 Task: Look for Airbnb options in Moskovskiy, Tajikistan from 10th December, 2023 to 15th December, 2023 for 7 adults.4 bedrooms having 7 beds and 4 bathrooms. Property type can be house. Amenities needed are: wifi, TV, free parkinig on premises, gym, breakfast. Booking option can be shelf check-in. Look for 5 properties as per requirement.
Action: Mouse moved to (430, 67)
Screenshot: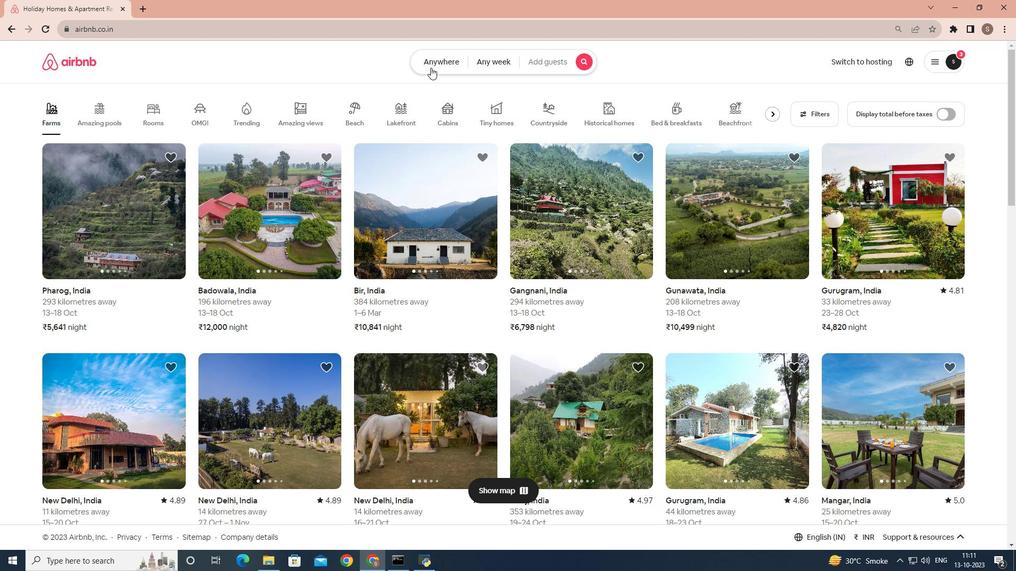 
Action: Mouse pressed left at (430, 67)
Screenshot: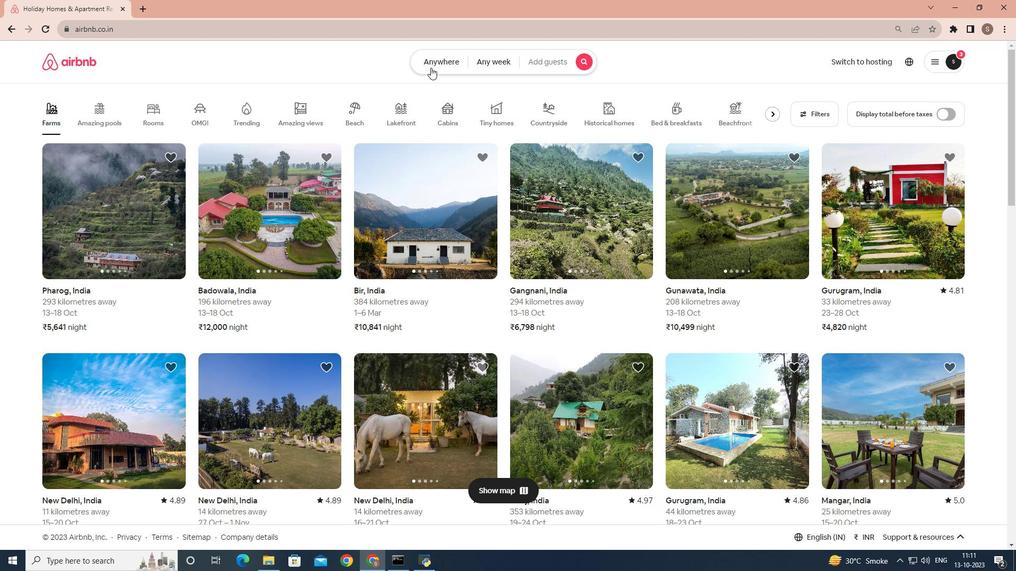 
Action: Mouse moved to (383, 102)
Screenshot: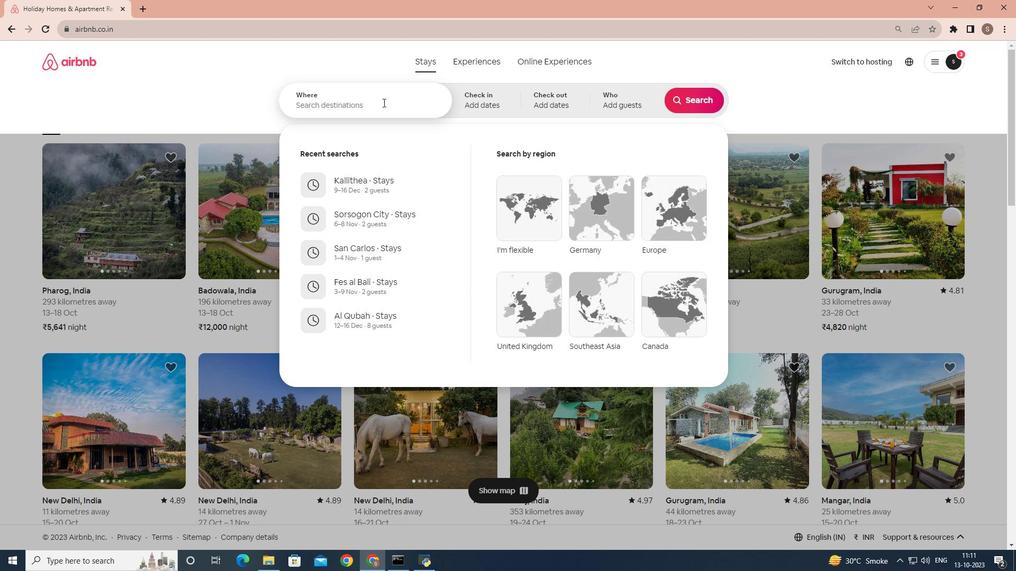 
Action: Mouse pressed left at (383, 102)
Screenshot: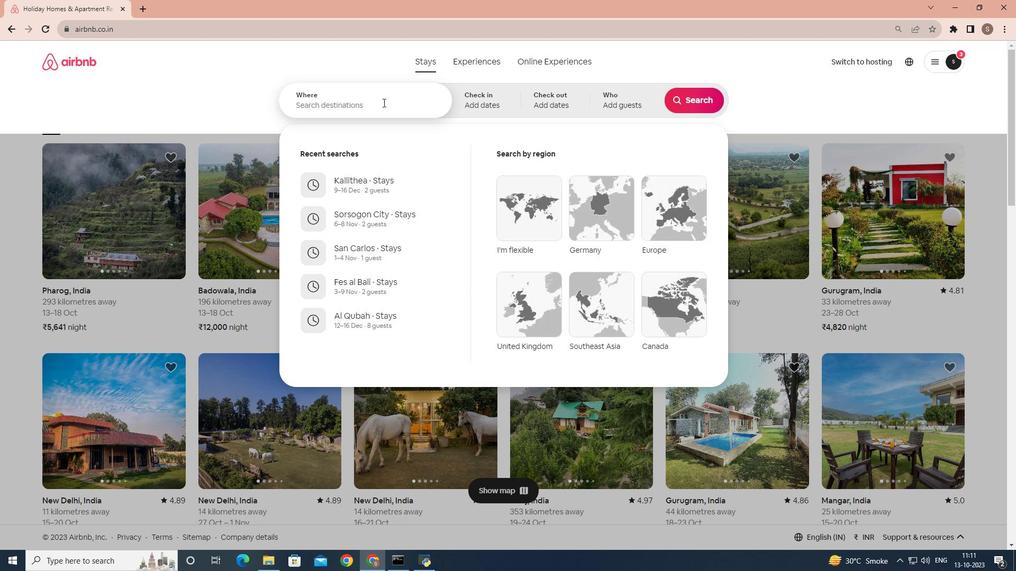 
Action: Mouse moved to (382, 102)
Screenshot: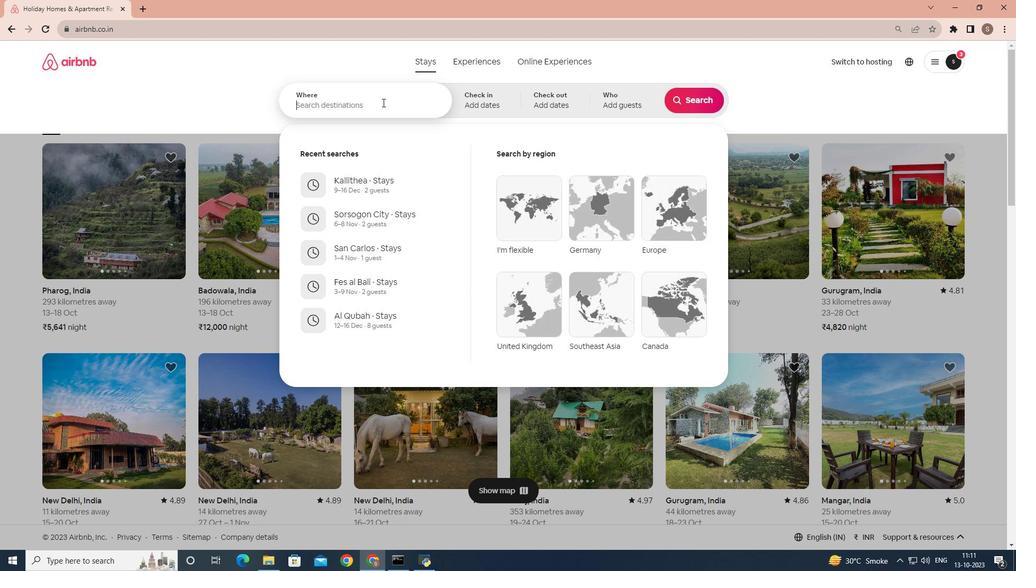 
Action: Key pressed <Key.shift>Moskovskiy,<Key.space><Key.shift>tajikistan
Screenshot: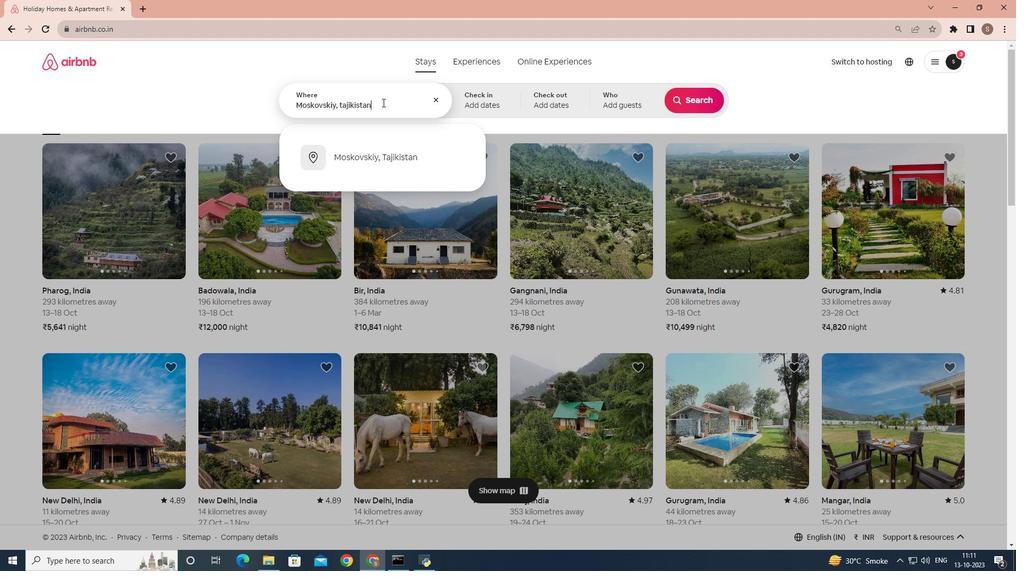 
Action: Mouse moved to (423, 158)
Screenshot: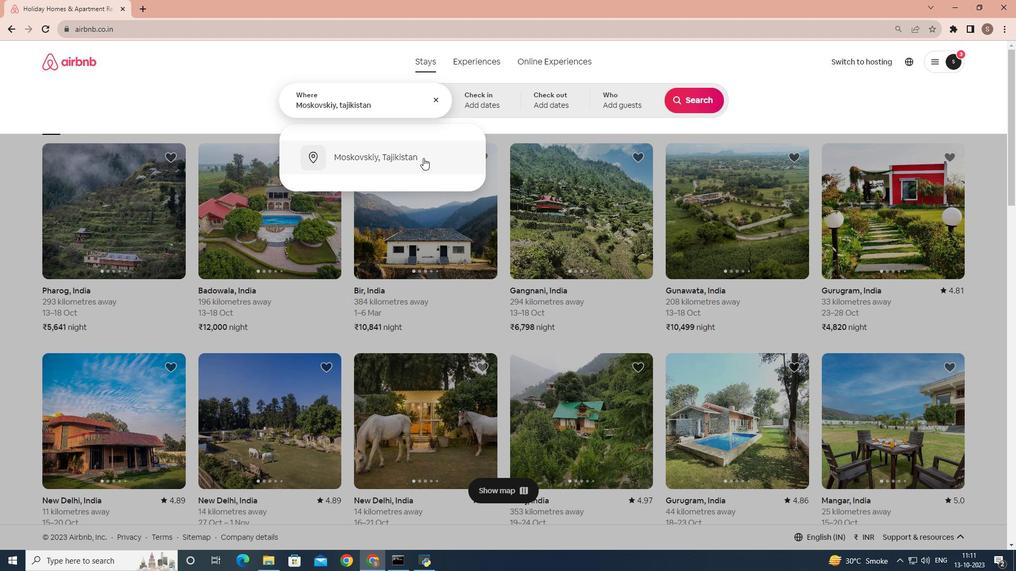 
Action: Mouse pressed left at (423, 158)
Screenshot: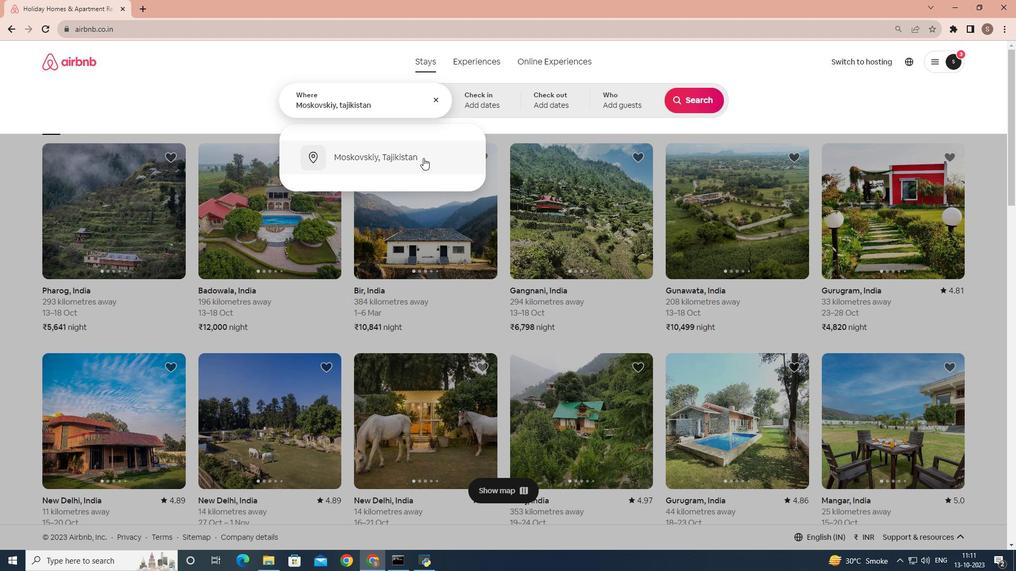 
Action: Mouse moved to (688, 183)
Screenshot: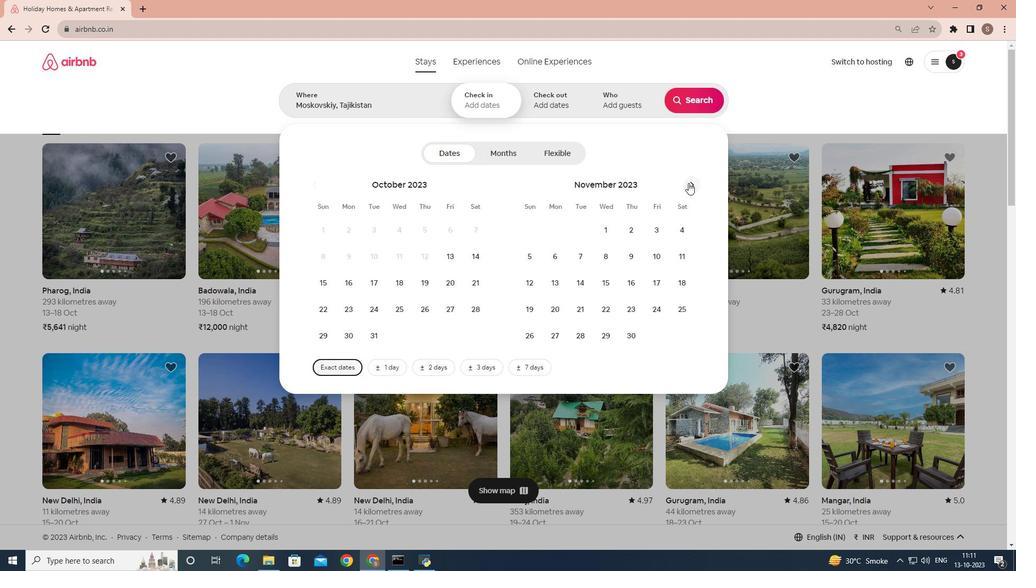 
Action: Mouse pressed left at (688, 183)
Screenshot: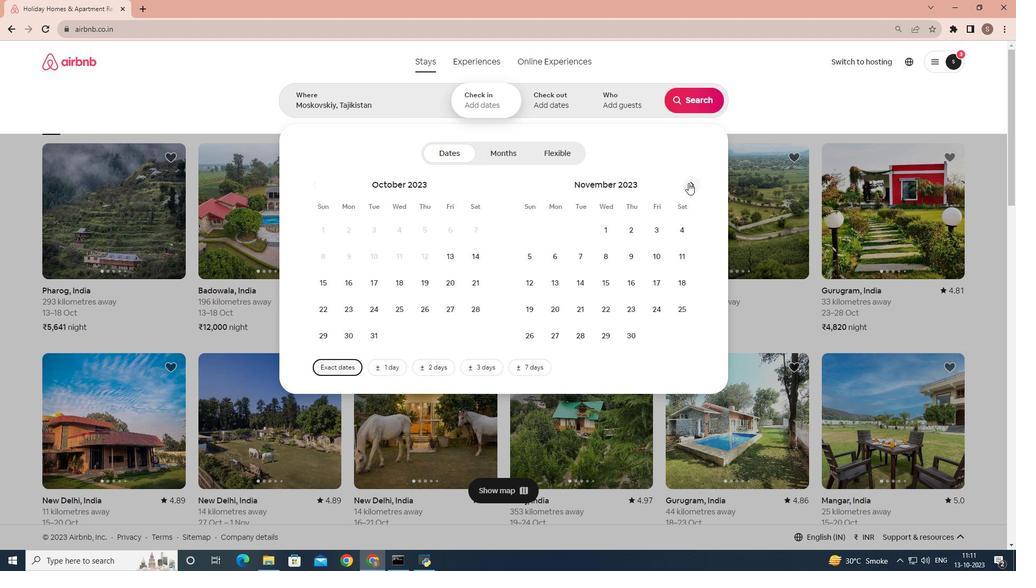 
Action: Mouse moved to (538, 276)
Screenshot: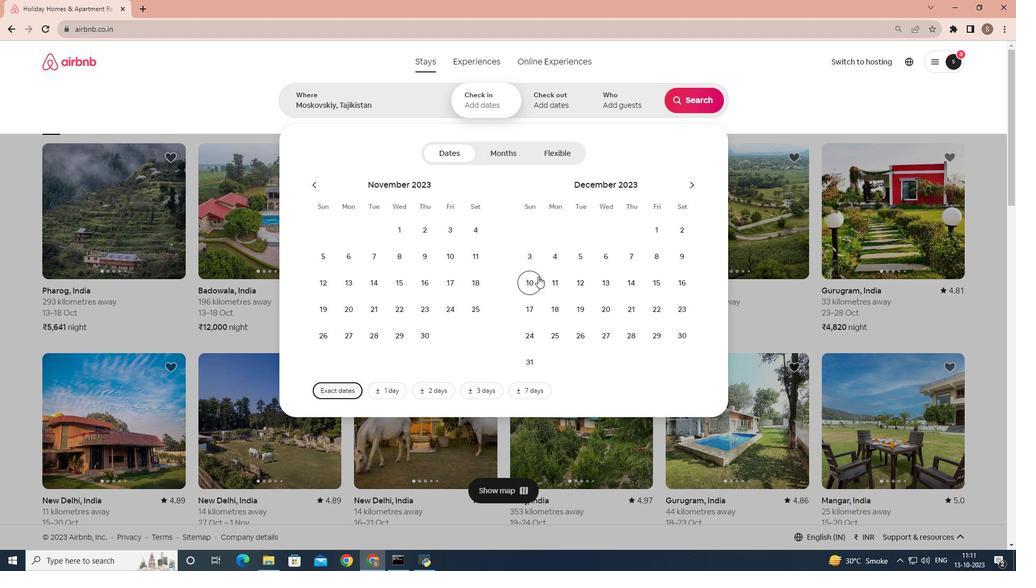 
Action: Mouse pressed left at (538, 276)
Screenshot: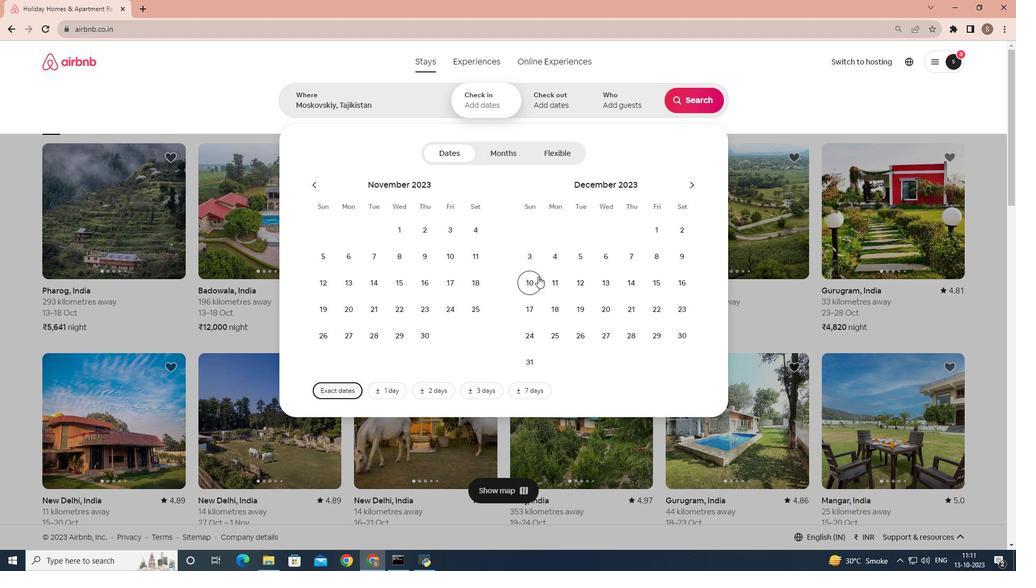 
Action: Mouse moved to (655, 287)
Screenshot: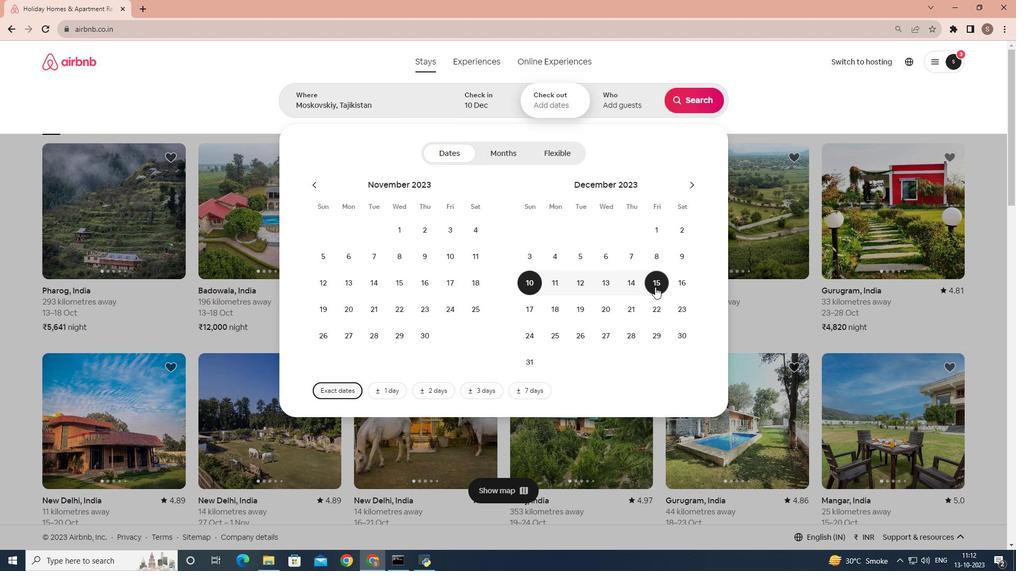 
Action: Mouse pressed left at (655, 287)
Screenshot: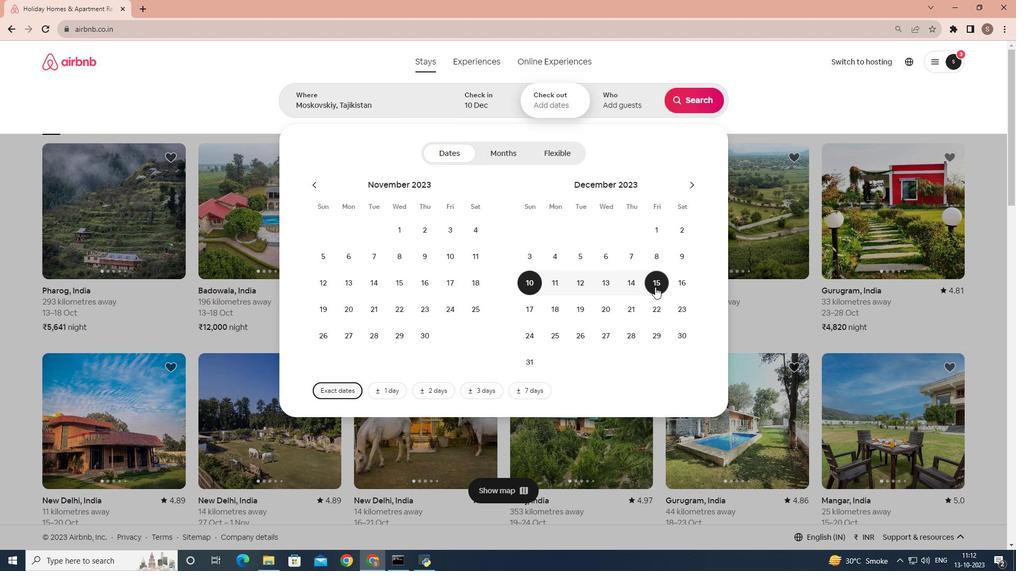 
Action: Mouse moved to (622, 104)
Screenshot: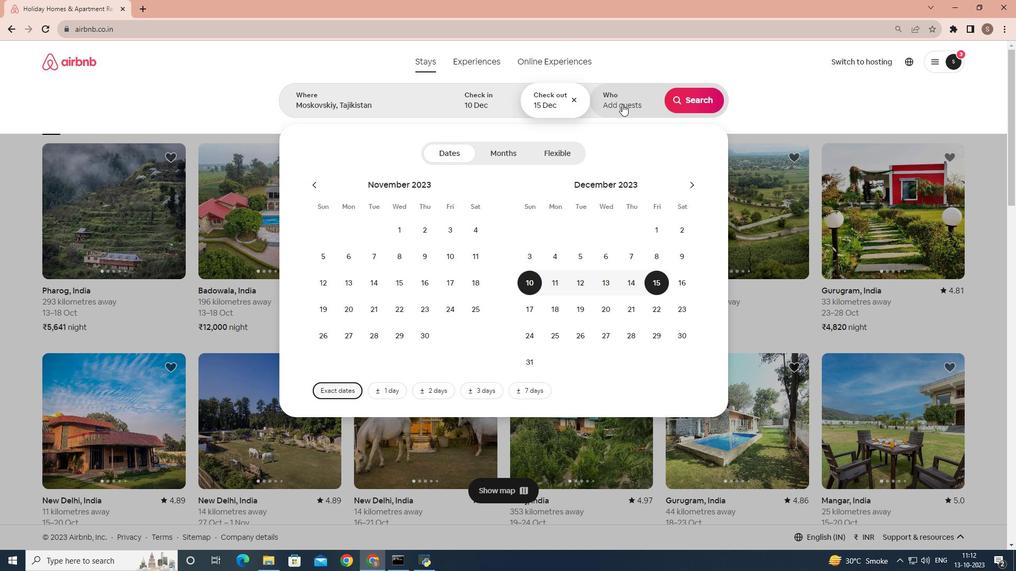 
Action: Mouse pressed left at (622, 104)
Screenshot: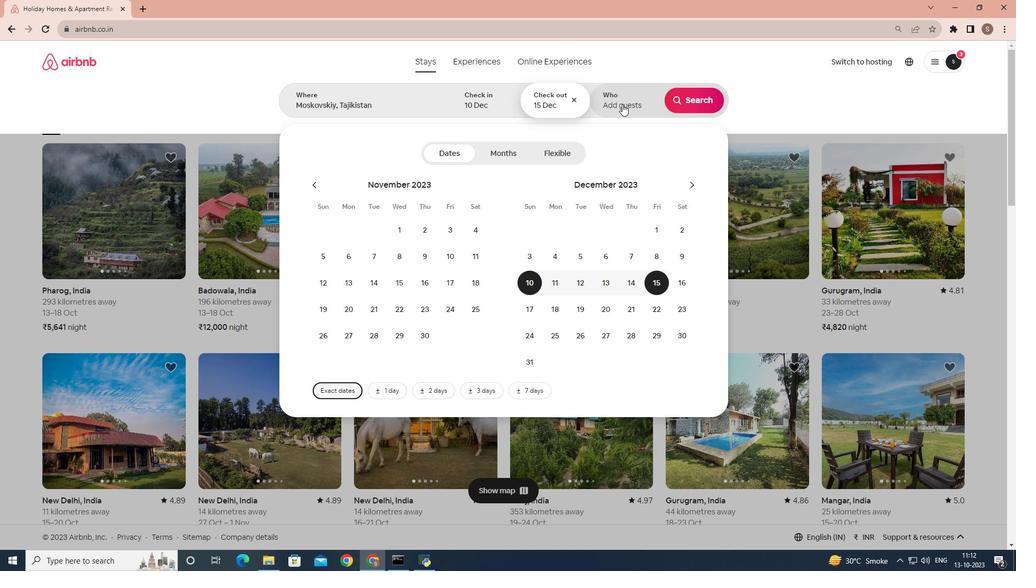 
Action: Mouse moved to (701, 157)
Screenshot: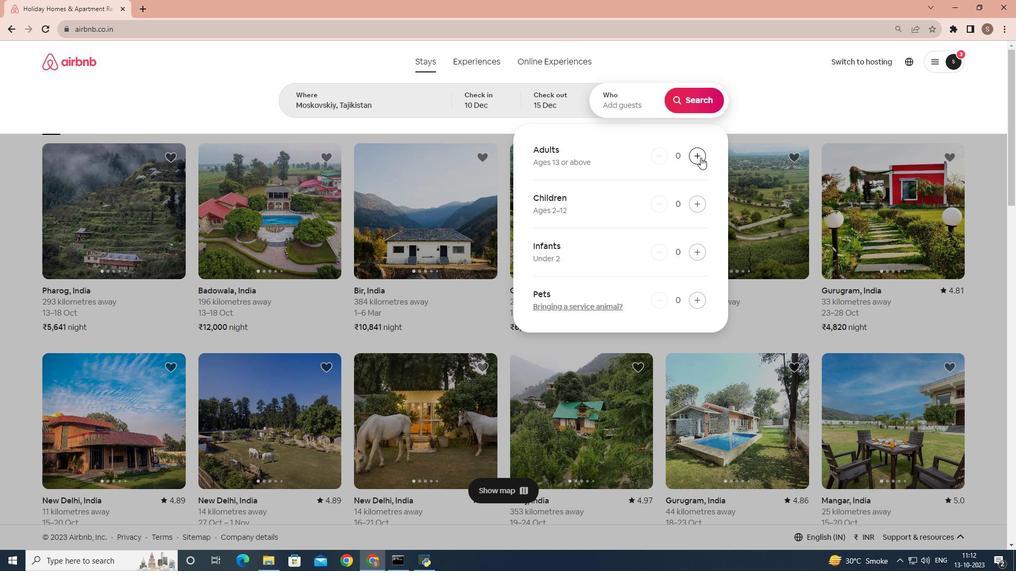 
Action: Mouse pressed left at (701, 157)
Screenshot: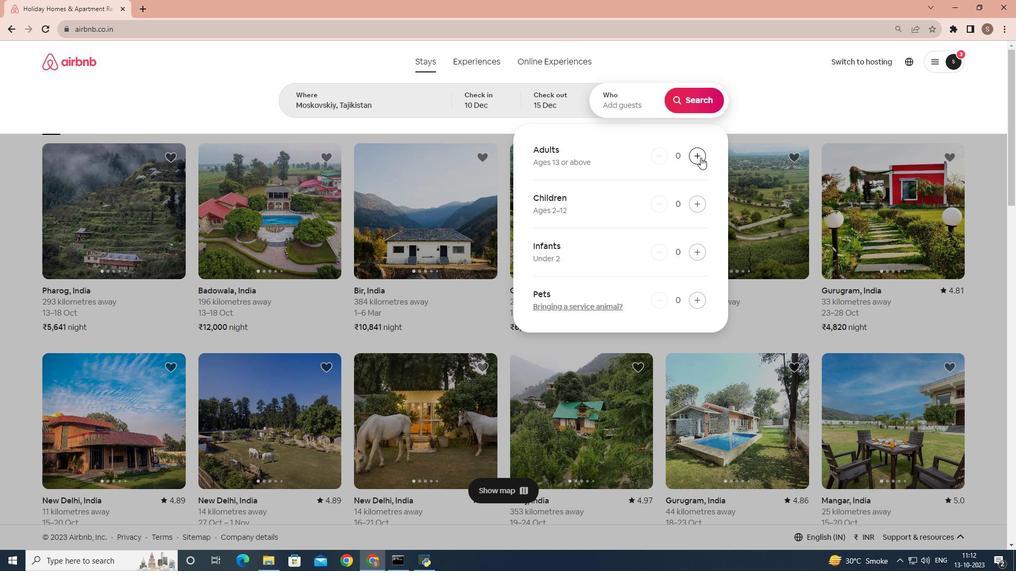 
Action: Mouse pressed left at (701, 157)
Screenshot: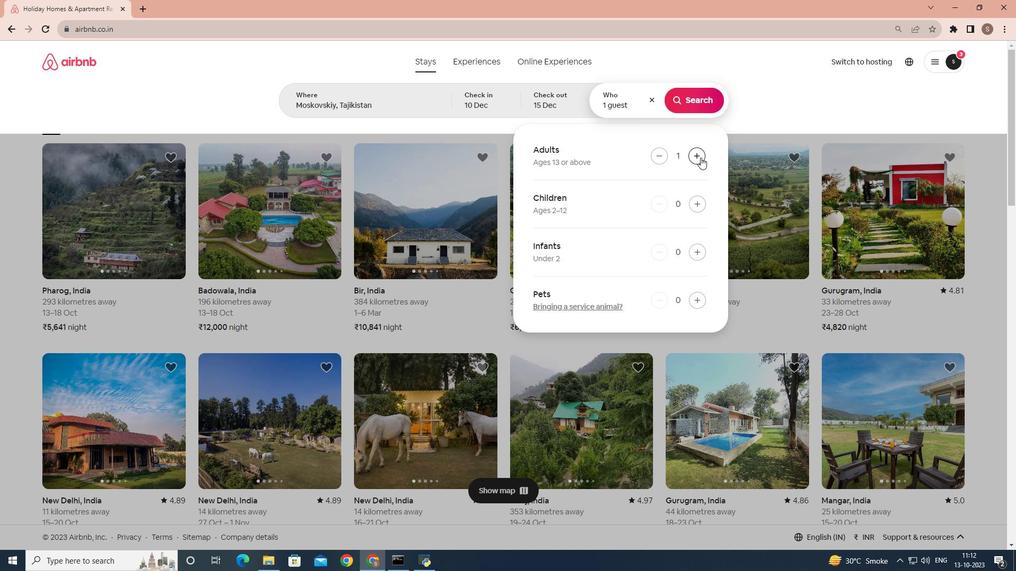 
Action: Mouse pressed left at (701, 157)
Screenshot: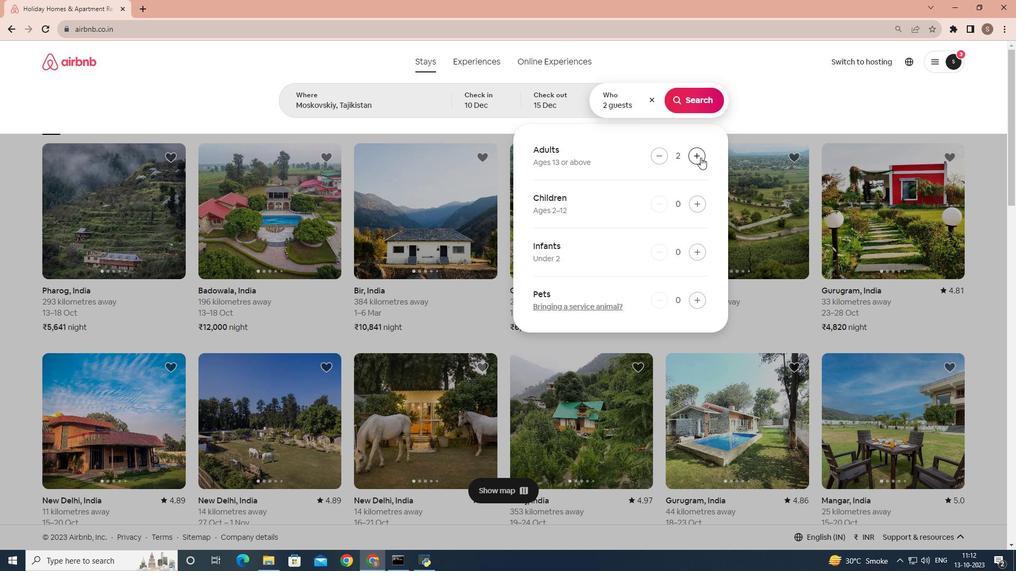 
Action: Mouse pressed left at (701, 157)
Screenshot: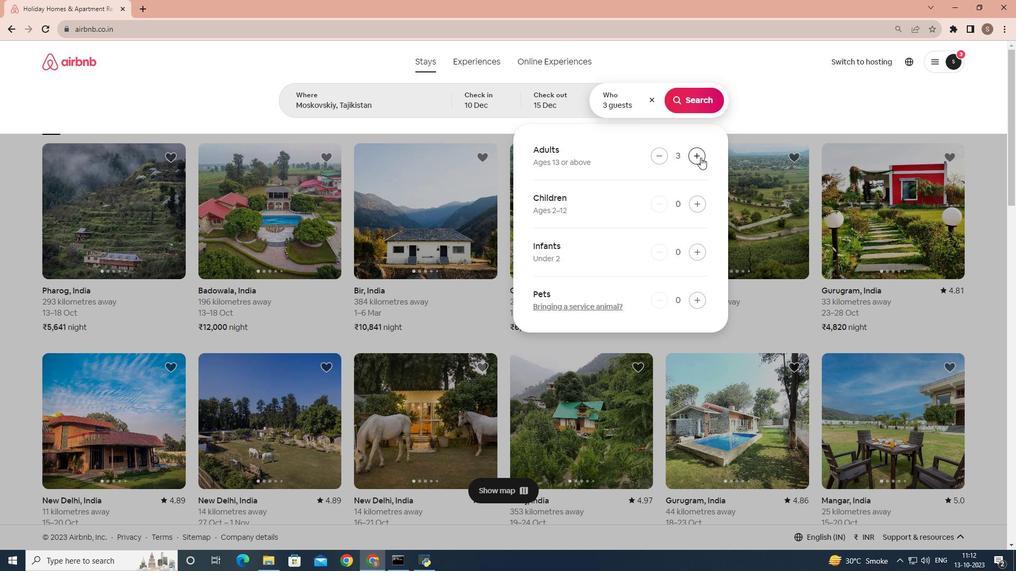
Action: Mouse pressed left at (701, 157)
Screenshot: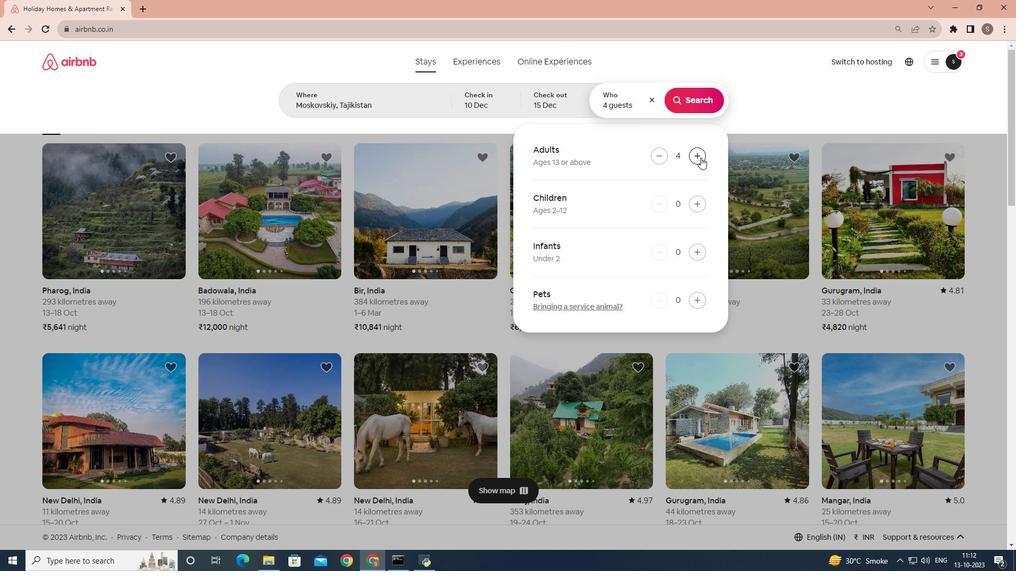
Action: Mouse pressed left at (701, 157)
Screenshot: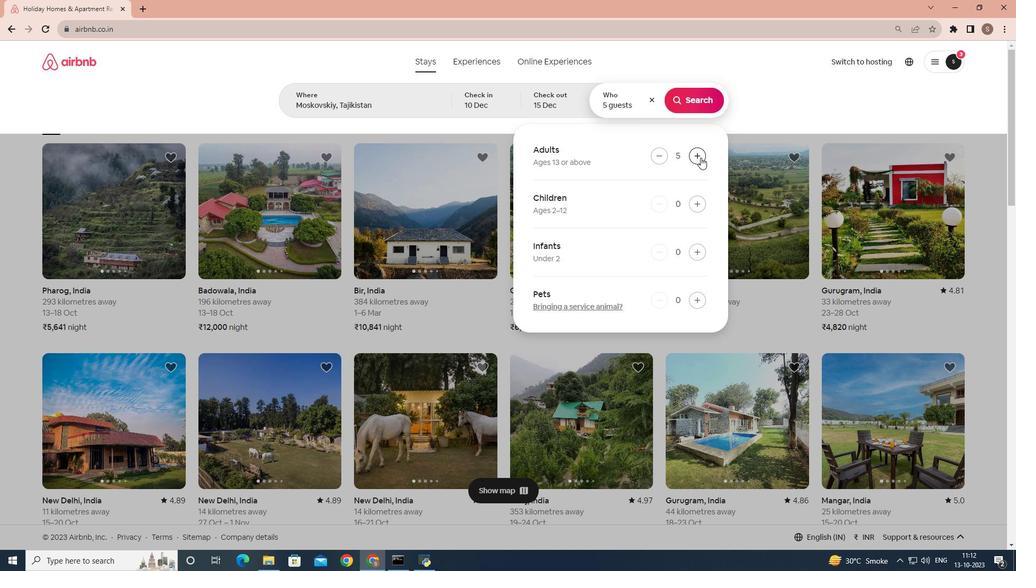 
Action: Mouse pressed left at (701, 157)
Screenshot: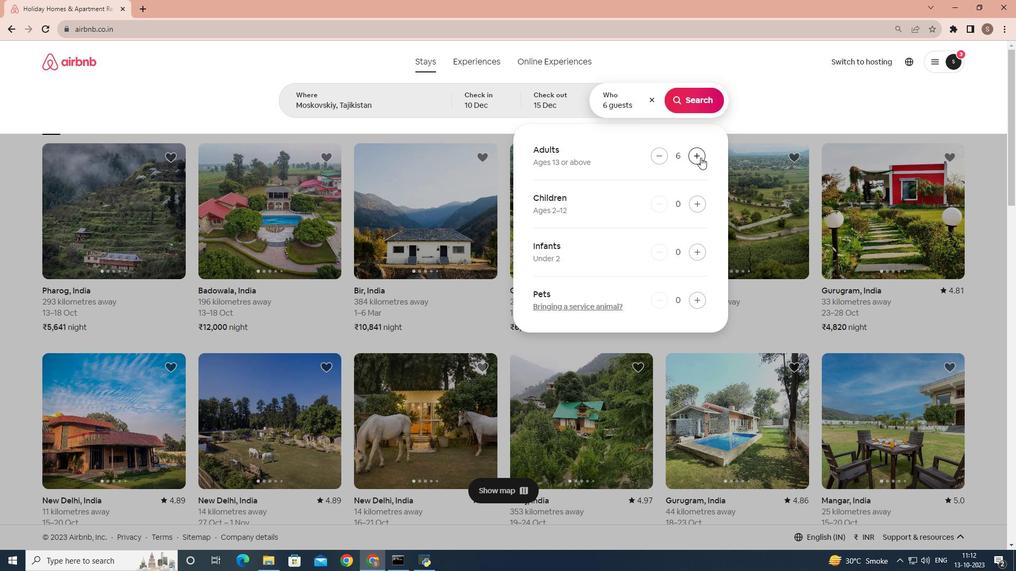 
Action: Mouse moved to (688, 98)
Screenshot: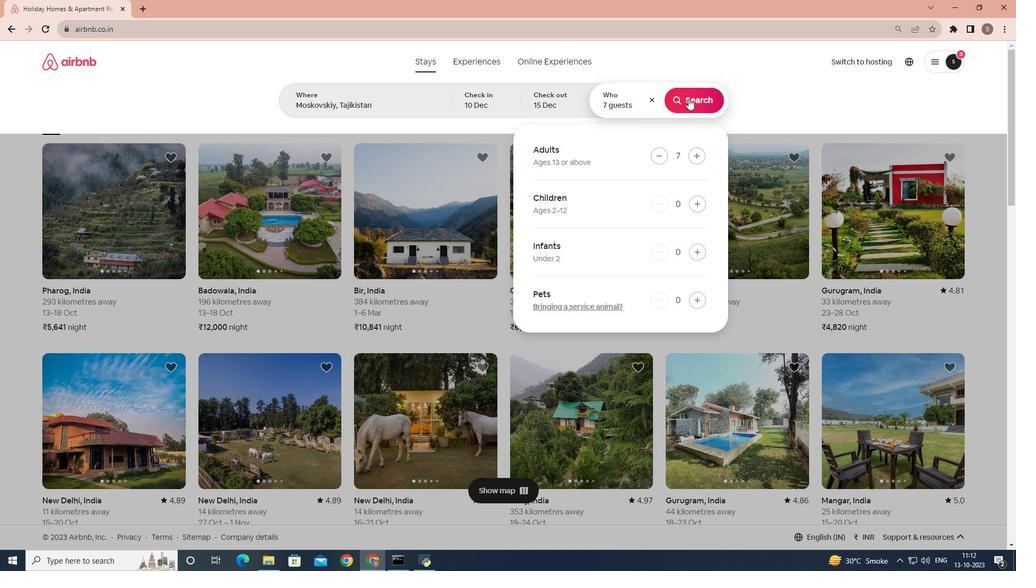 
Action: Mouse pressed left at (688, 98)
Screenshot: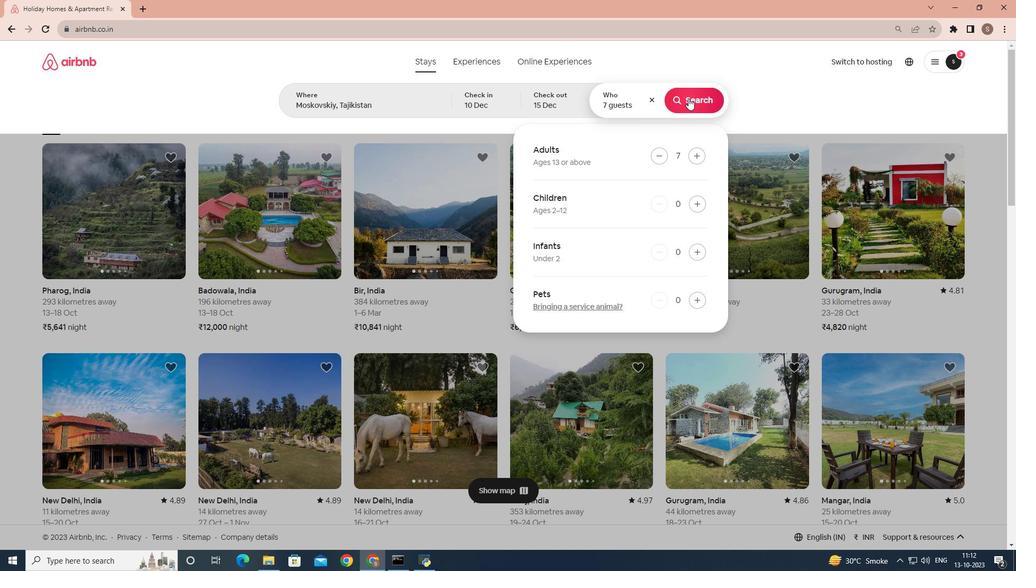 
Action: Mouse moved to (838, 106)
Screenshot: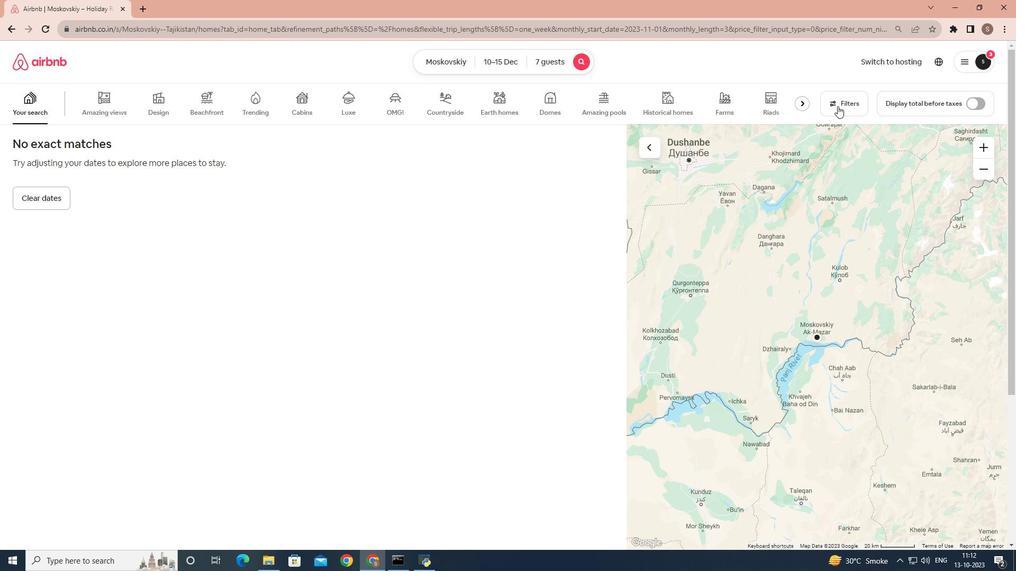 
Action: Mouse pressed left at (838, 106)
Screenshot: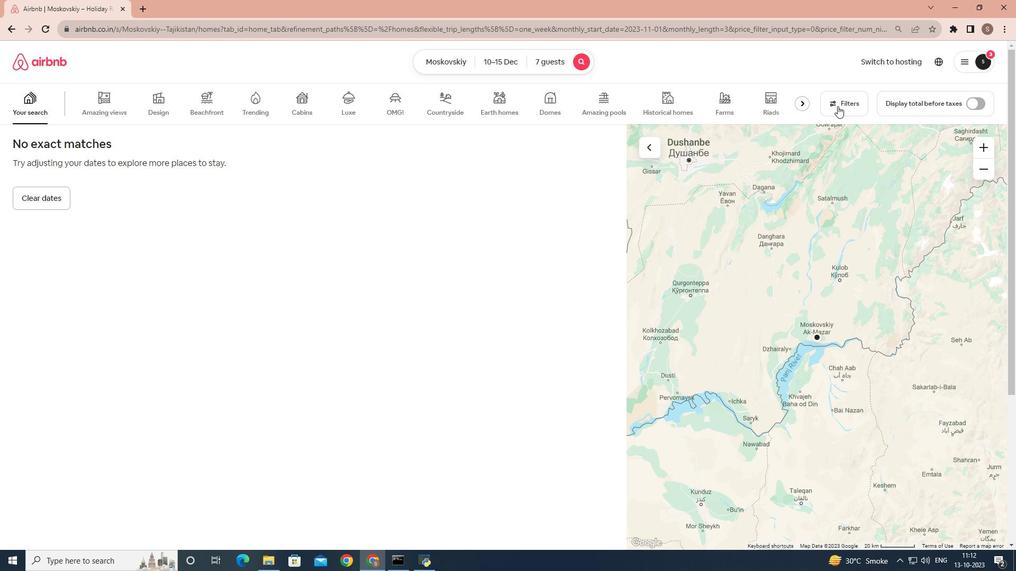 
Action: Mouse moved to (578, 269)
Screenshot: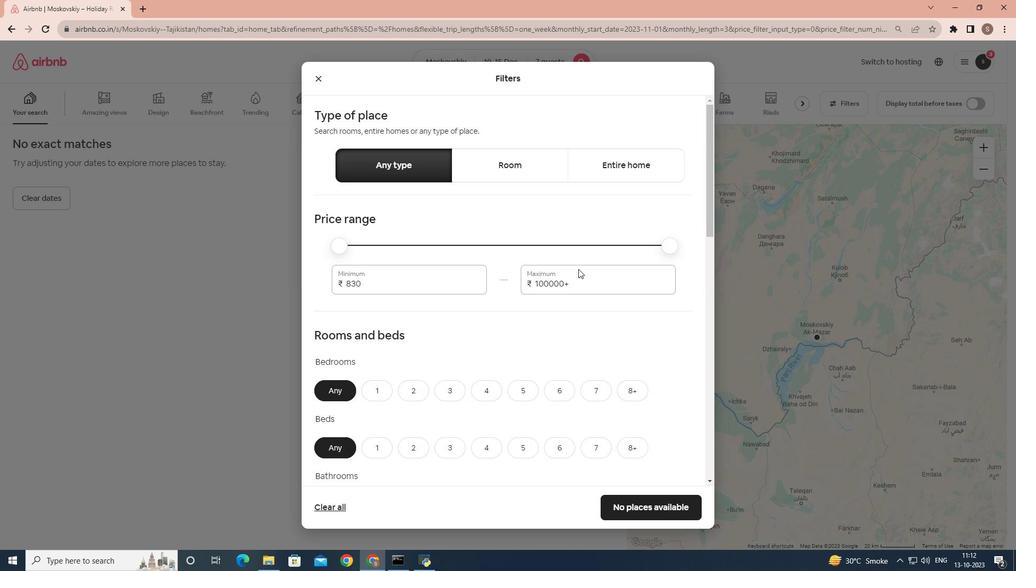 
Action: Mouse scrolled (578, 268) with delta (0, 0)
Screenshot: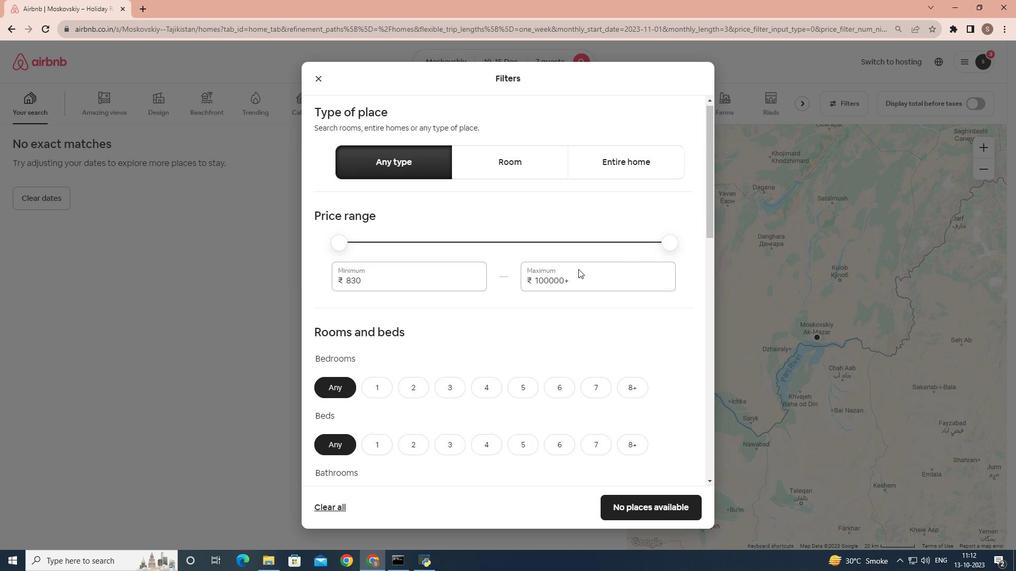 
Action: Mouse moved to (493, 333)
Screenshot: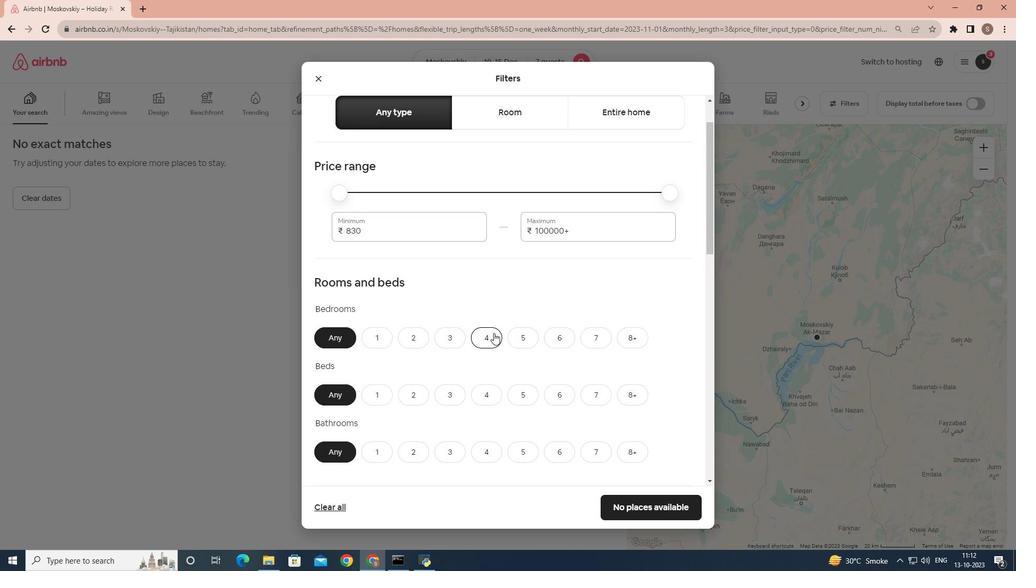 
Action: Mouse pressed left at (493, 333)
Screenshot: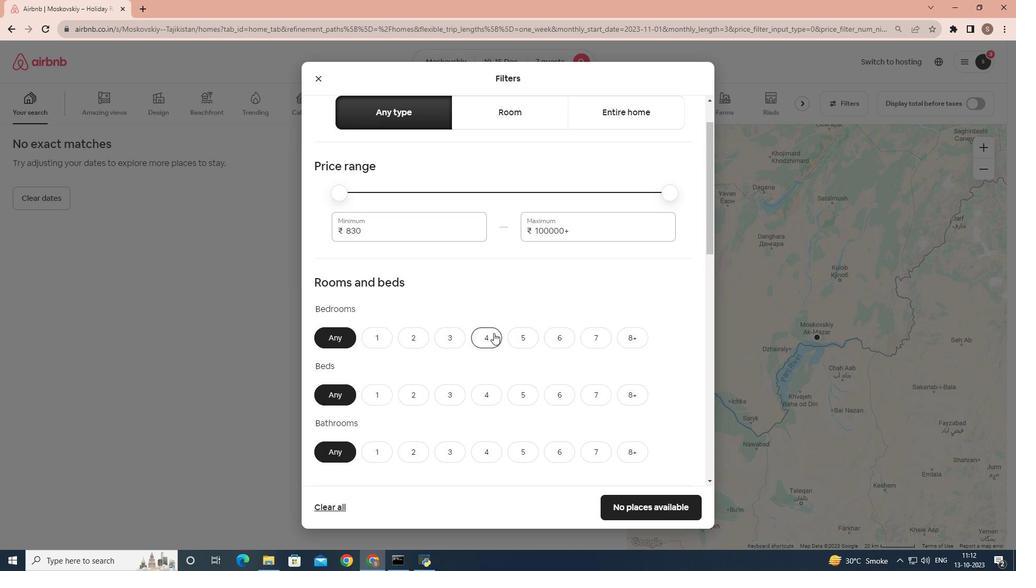 
Action: Mouse scrolled (493, 333) with delta (0, 0)
Screenshot: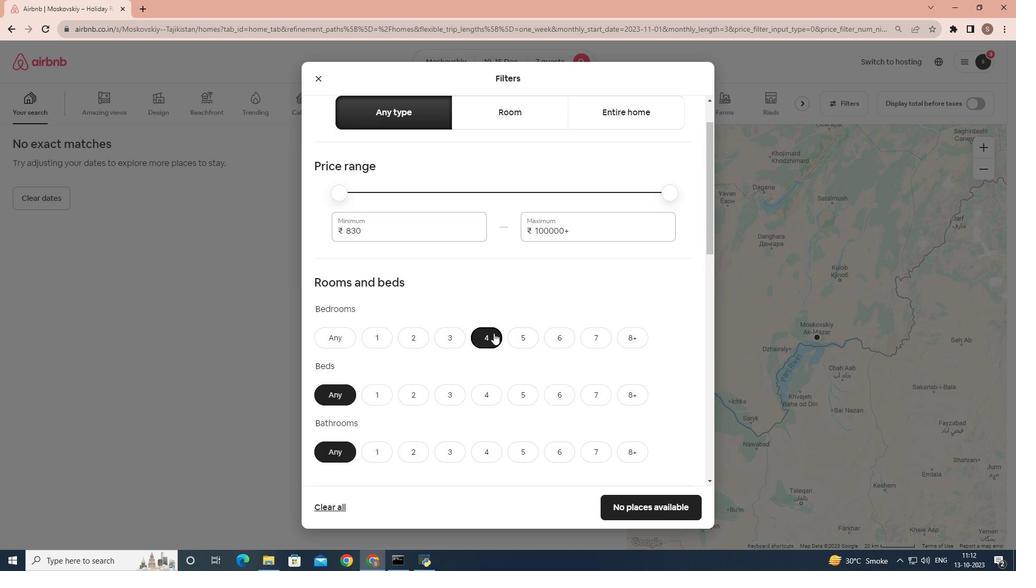 
Action: Mouse moved to (481, 333)
Screenshot: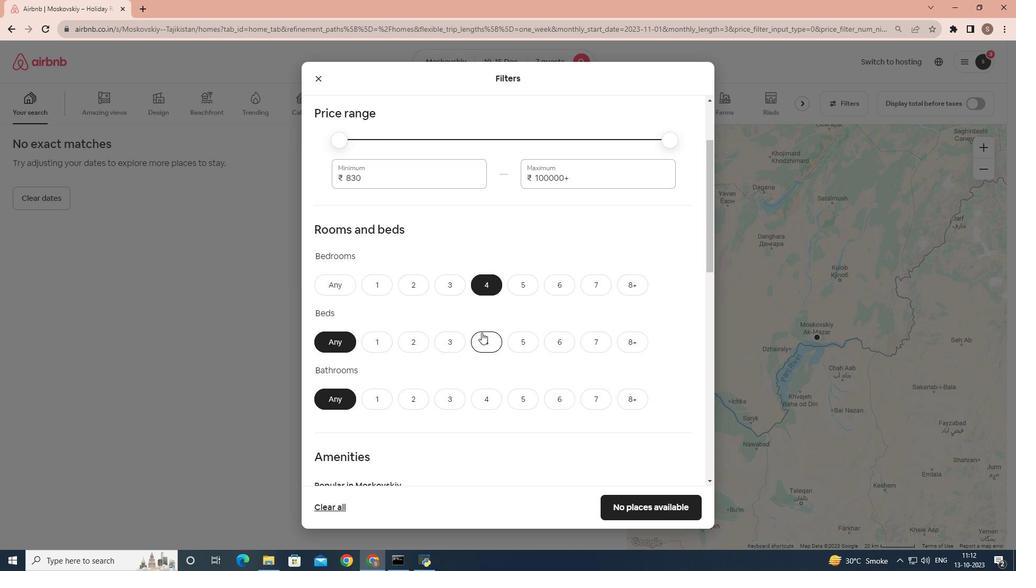 
Action: Mouse scrolled (481, 333) with delta (0, 0)
Screenshot: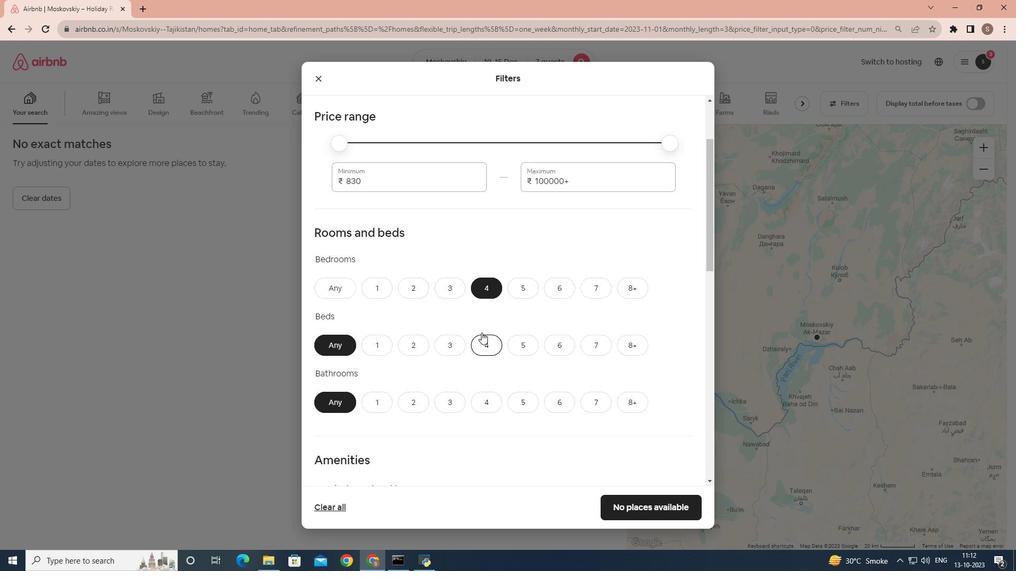 
Action: Mouse moved to (481, 331)
Screenshot: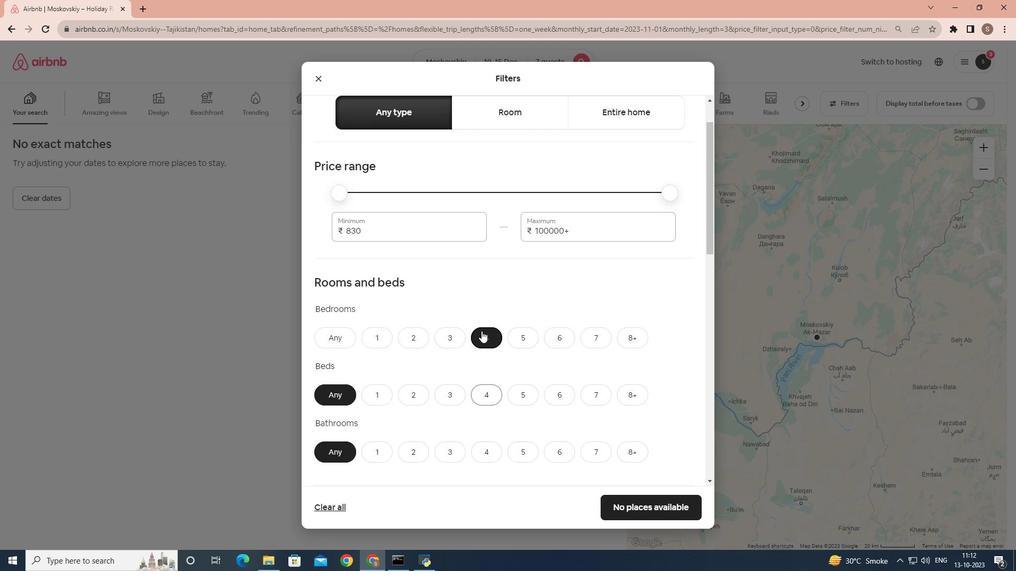 
Action: Mouse scrolled (481, 330) with delta (0, 0)
Screenshot: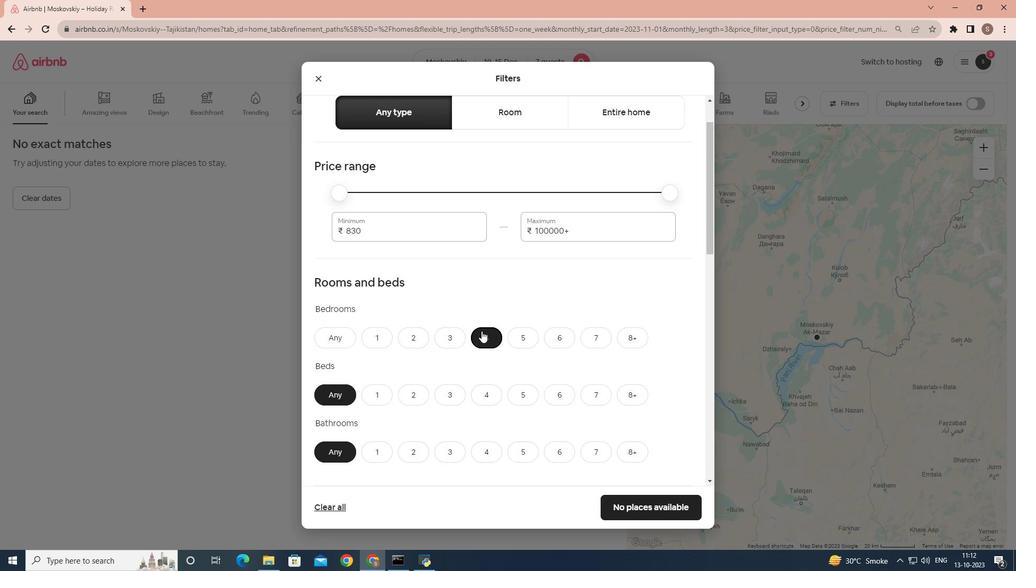 
Action: Mouse moved to (600, 342)
Screenshot: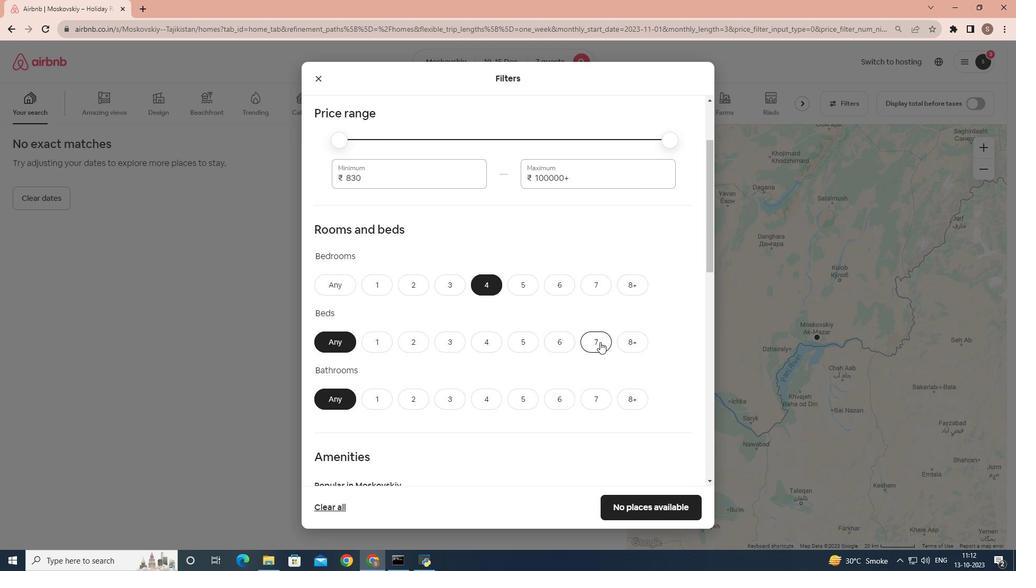 
Action: Mouse pressed left at (600, 342)
Screenshot: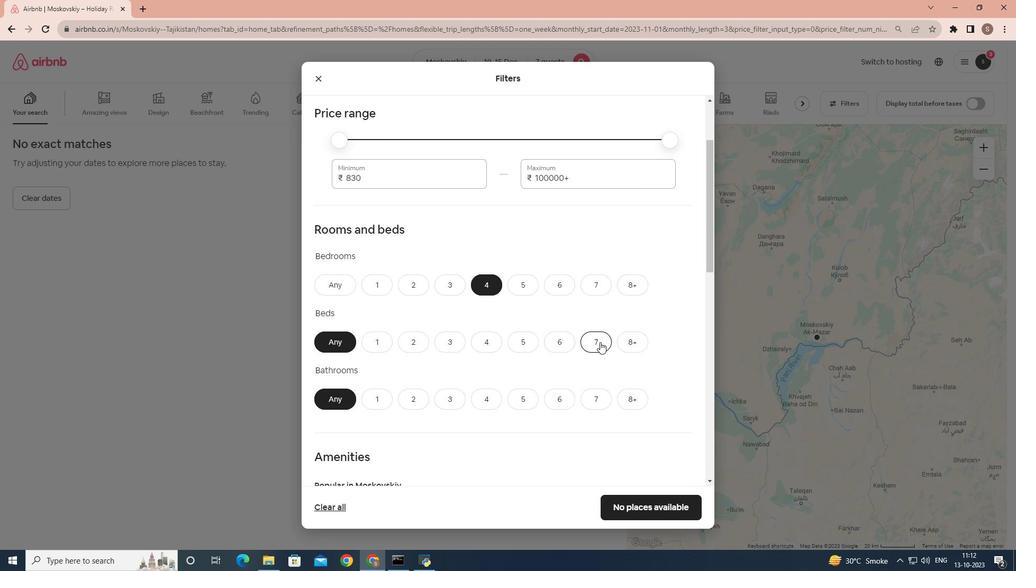 
Action: Mouse moved to (531, 347)
Screenshot: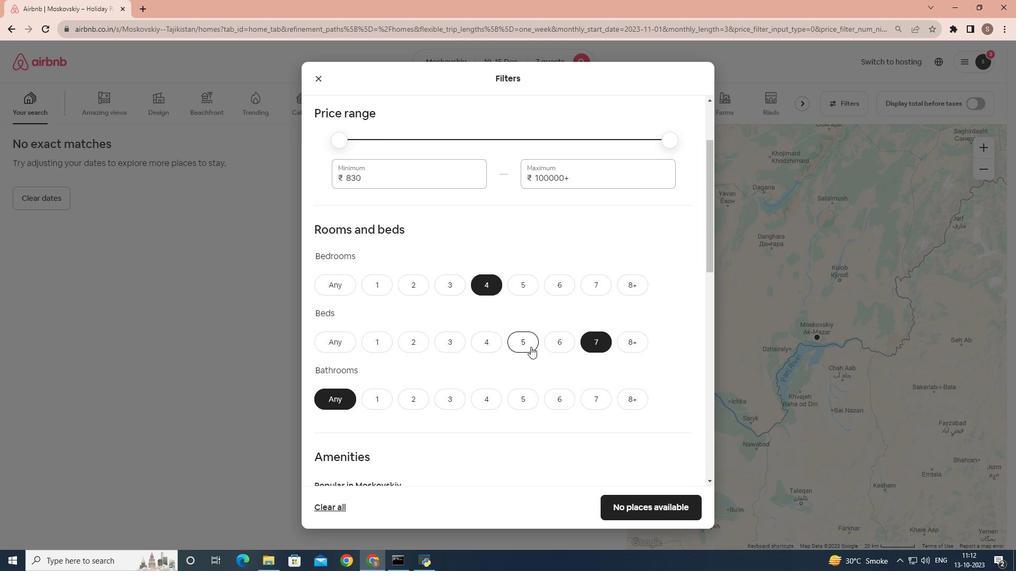 
Action: Mouse scrolled (531, 346) with delta (0, 0)
Screenshot: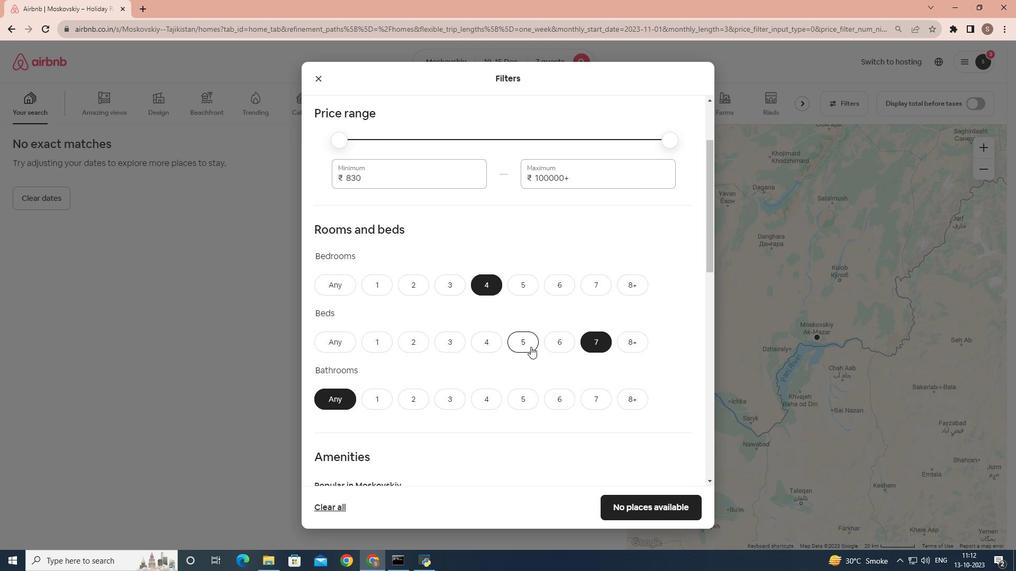 
Action: Mouse moved to (479, 345)
Screenshot: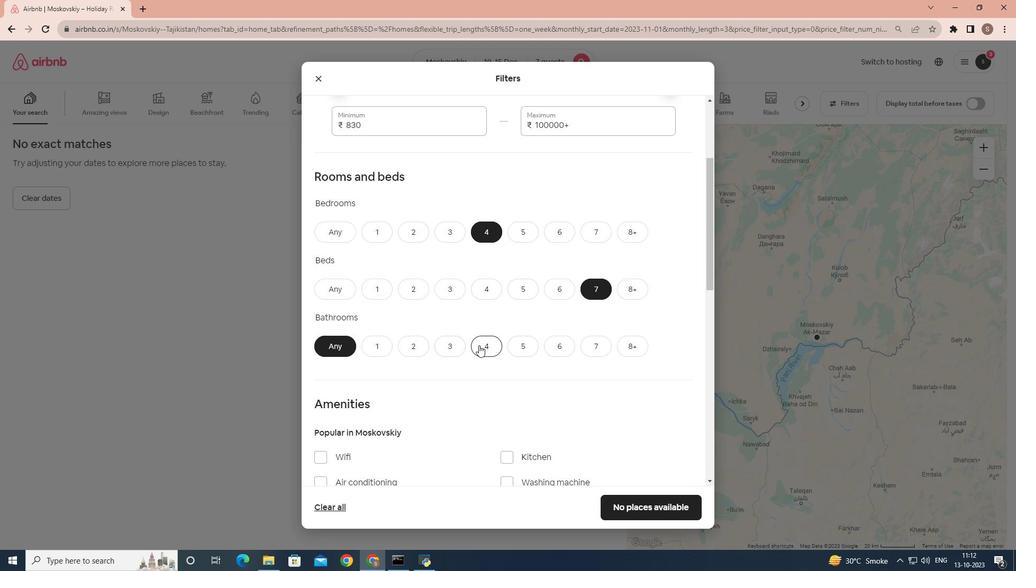 
Action: Mouse pressed left at (479, 345)
Screenshot: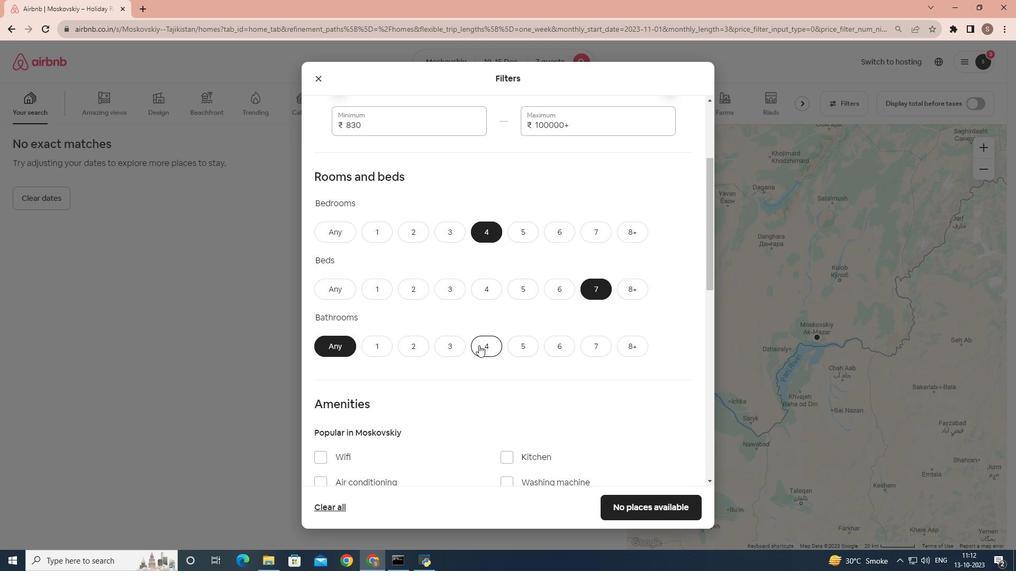 
Action: Mouse moved to (459, 342)
Screenshot: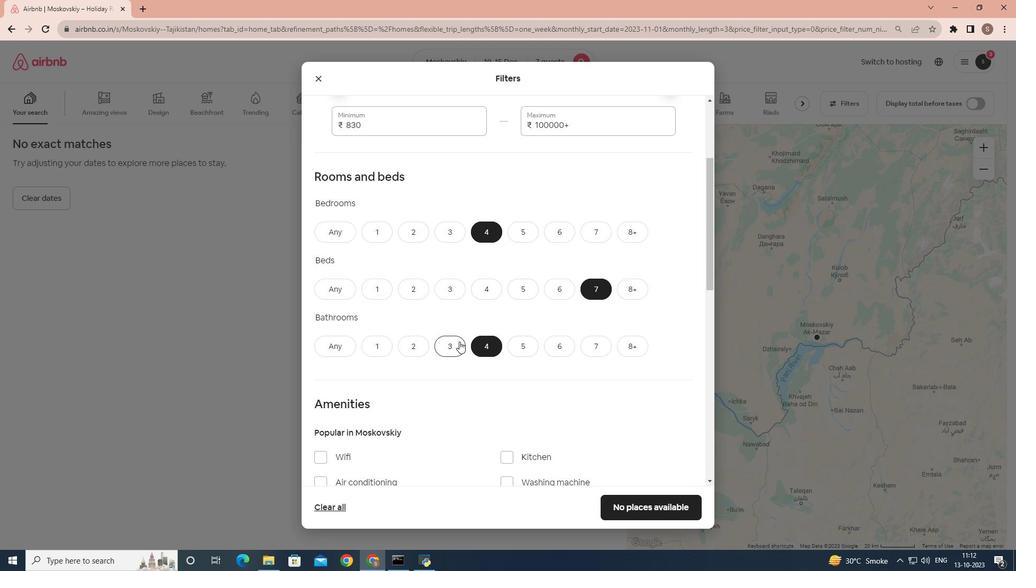 
Action: Mouse scrolled (459, 341) with delta (0, 0)
Screenshot: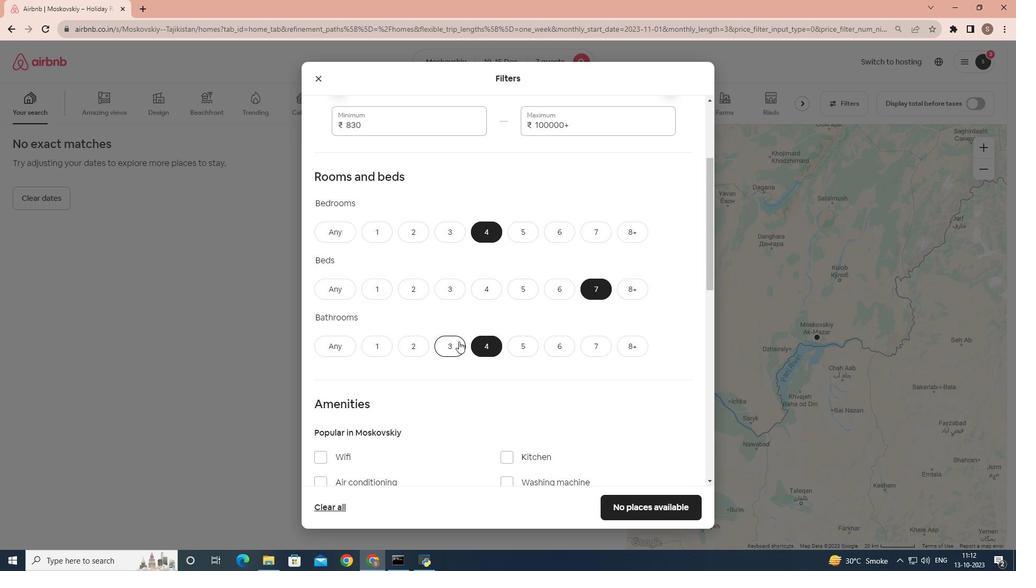 
Action: Mouse scrolled (459, 341) with delta (0, 0)
Screenshot: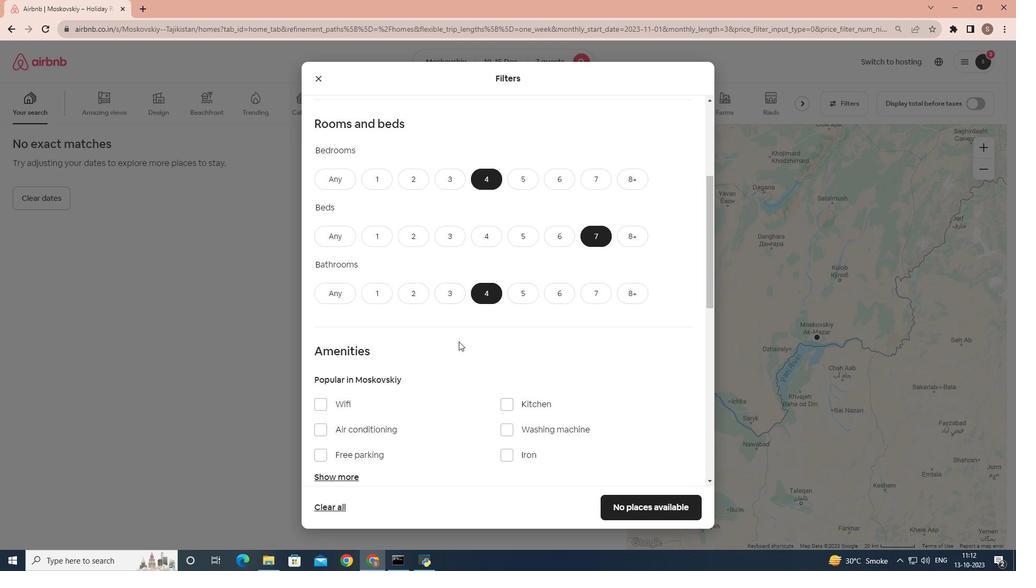 
Action: Mouse moved to (419, 348)
Screenshot: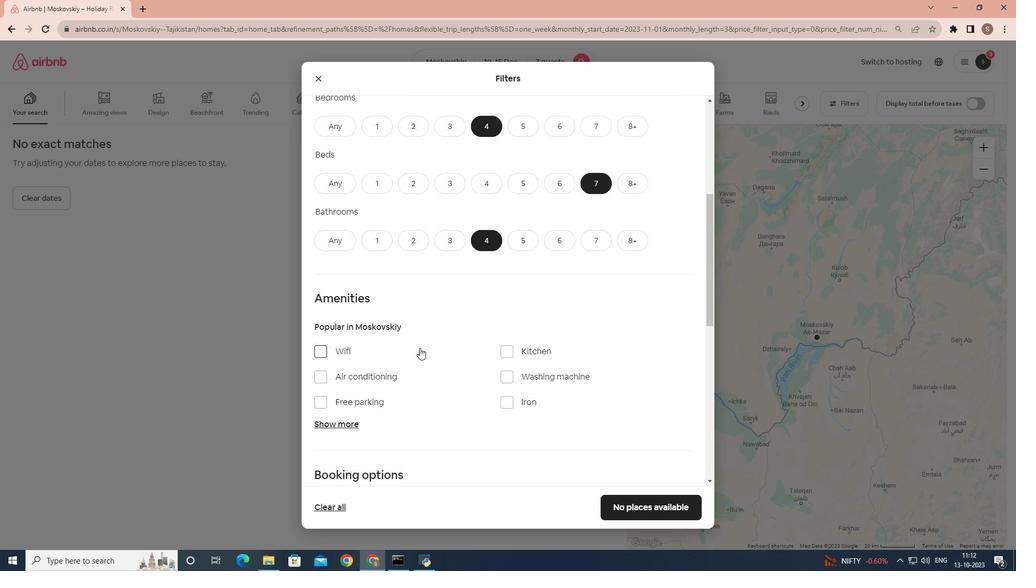 
Action: Mouse scrolled (419, 347) with delta (0, 0)
Screenshot: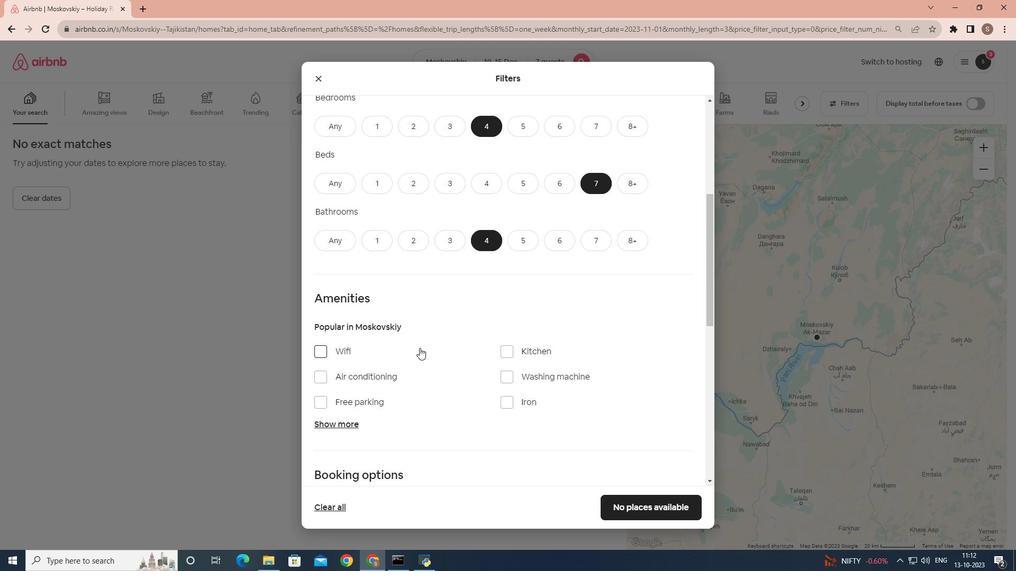 
Action: Mouse moved to (323, 300)
Screenshot: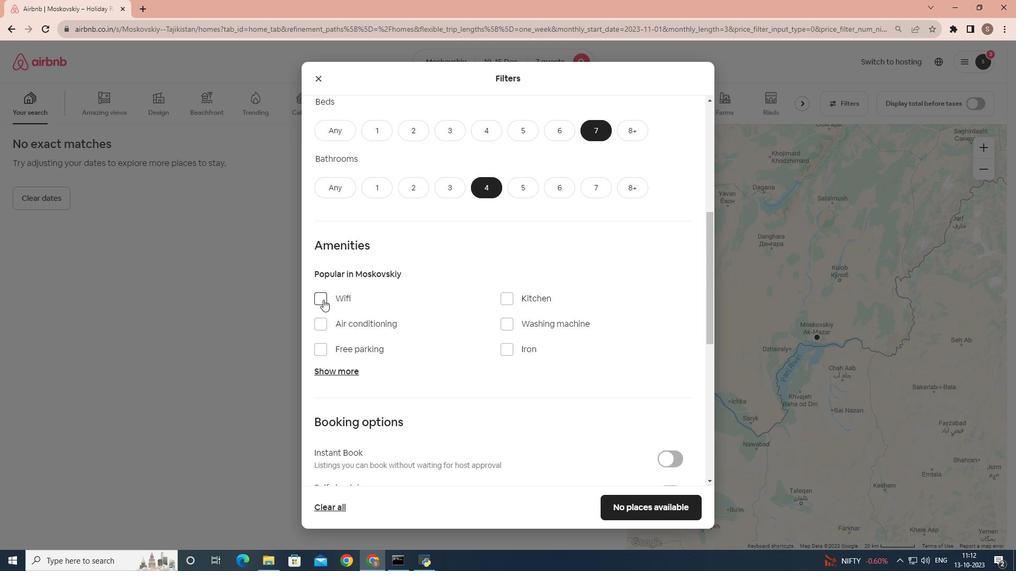 
Action: Mouse pressed left at (323, 300)
Screenshot: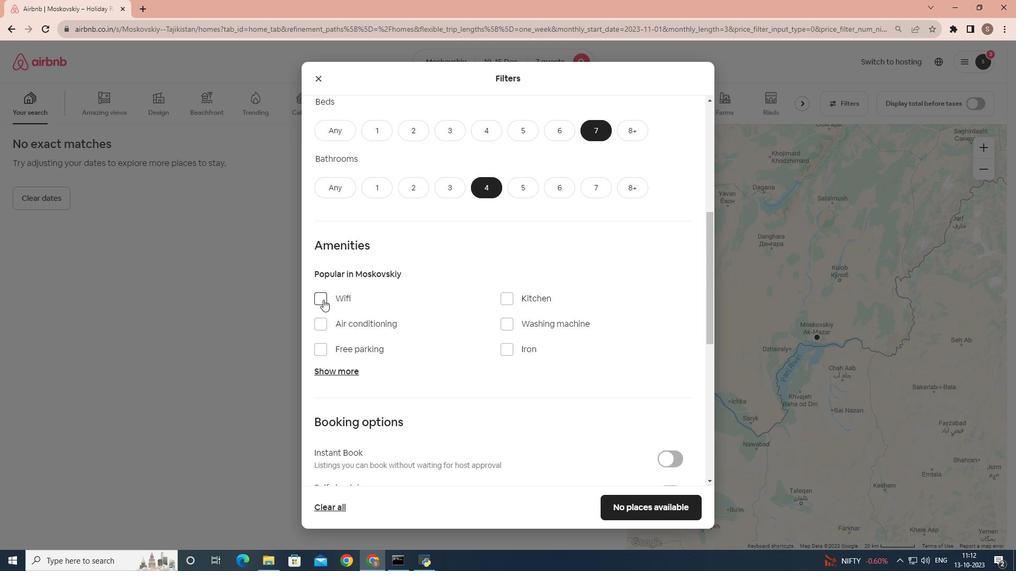 
Action: Mouse moved to (417, 306)
Screenshot: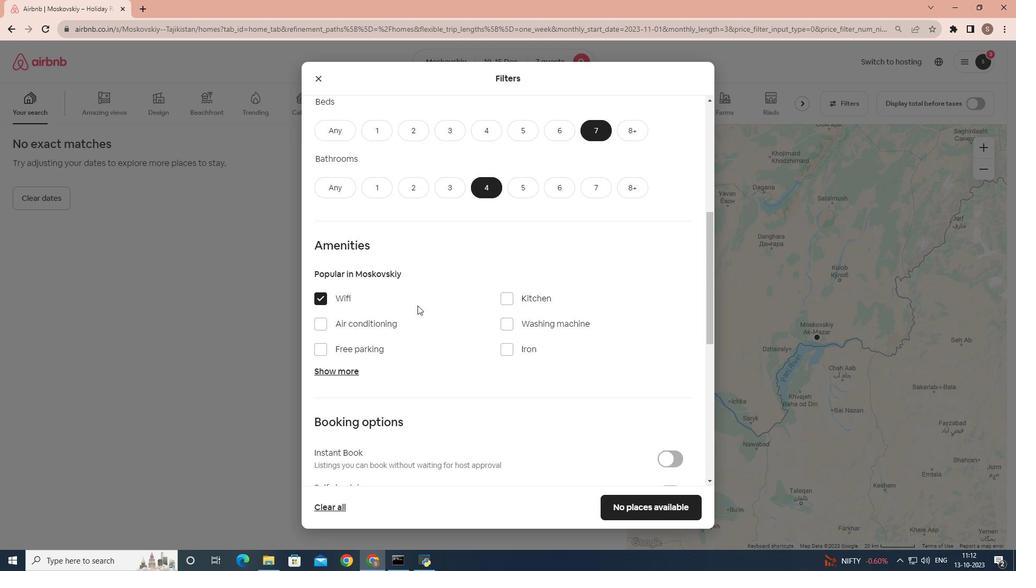 
Action: Mouse scrolled (417, 305) with delta (0, 0)
Screenshot: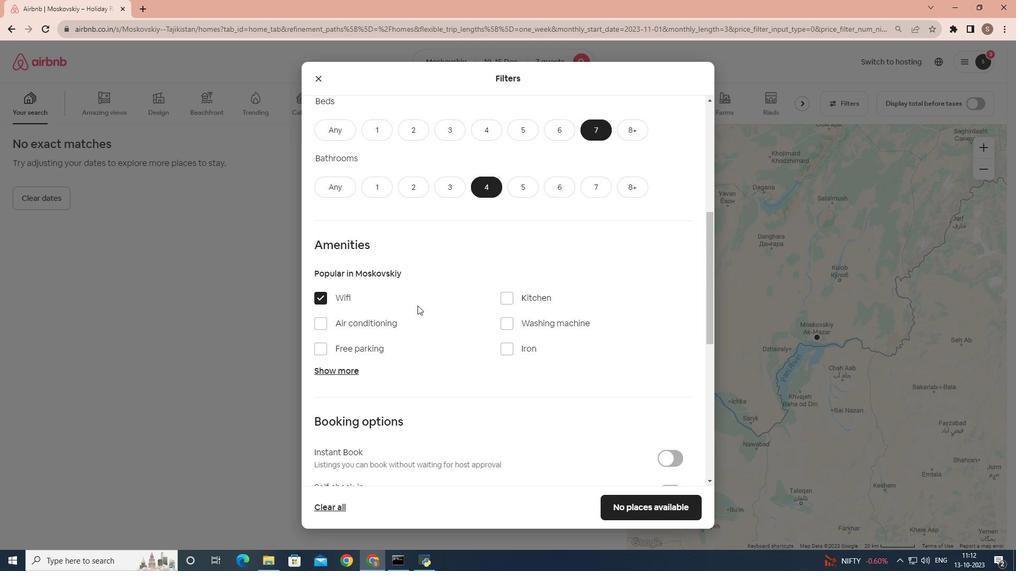 
Action: Mouse moved to (345, 318)
Screenshot: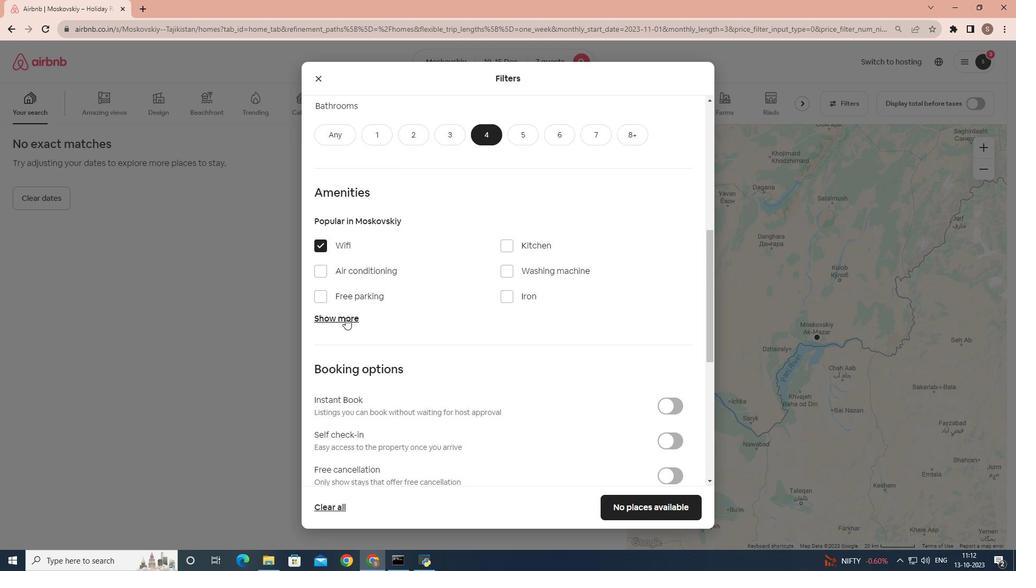 
Action: Mouse pressed left at (345, 318)
Screenshot: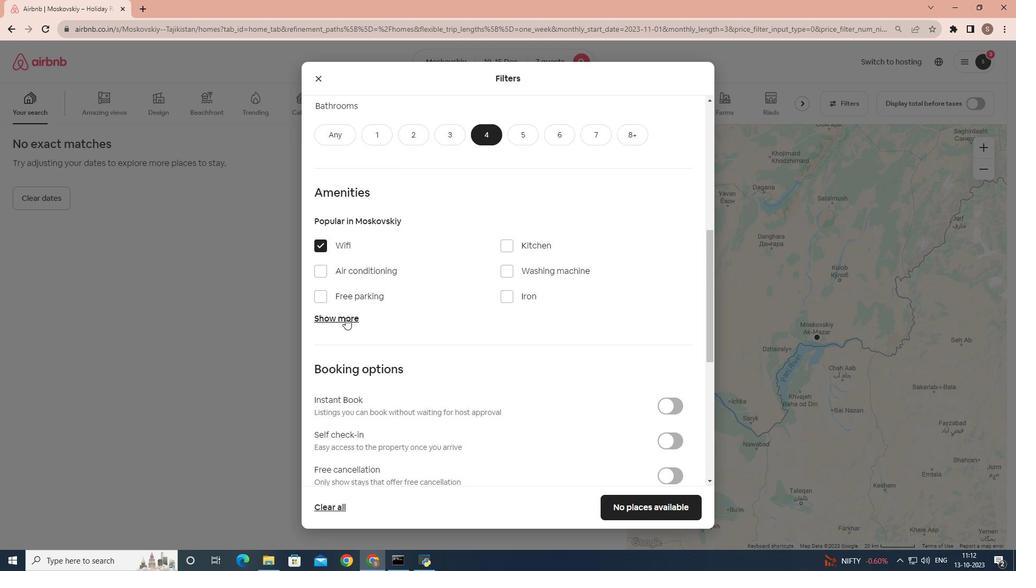 
Action: Mouse moved to (508, 379)
Screenshot: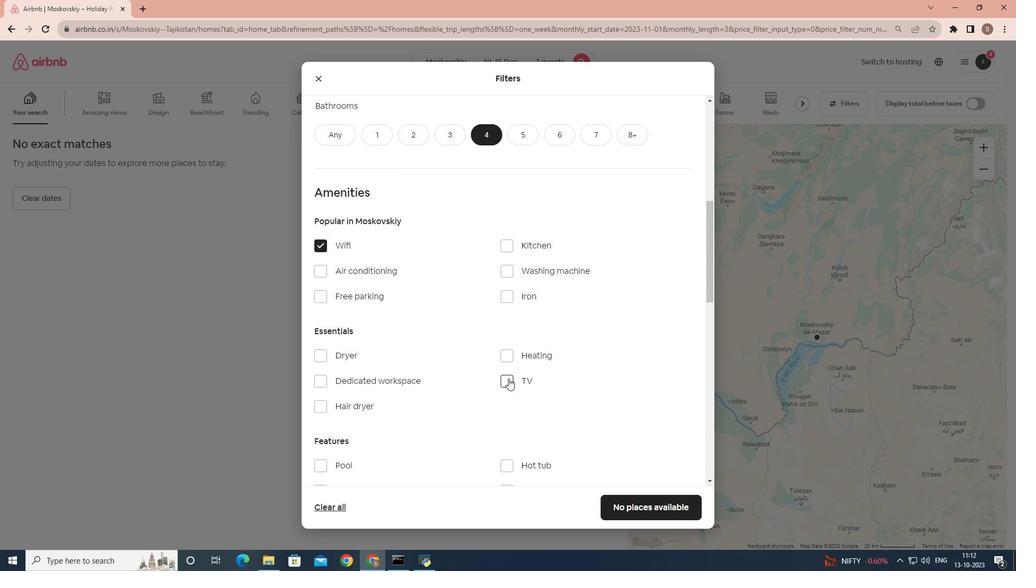 
Action: Mouse pressed left at (508, 379)
Screenshot: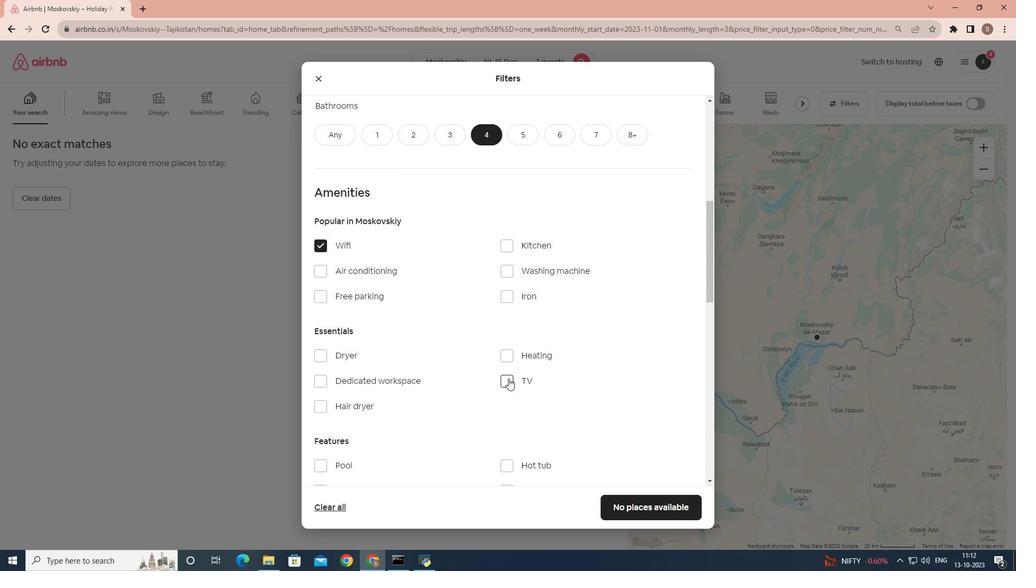 
Action: Mouse moved to (323, 300)
Screenshot: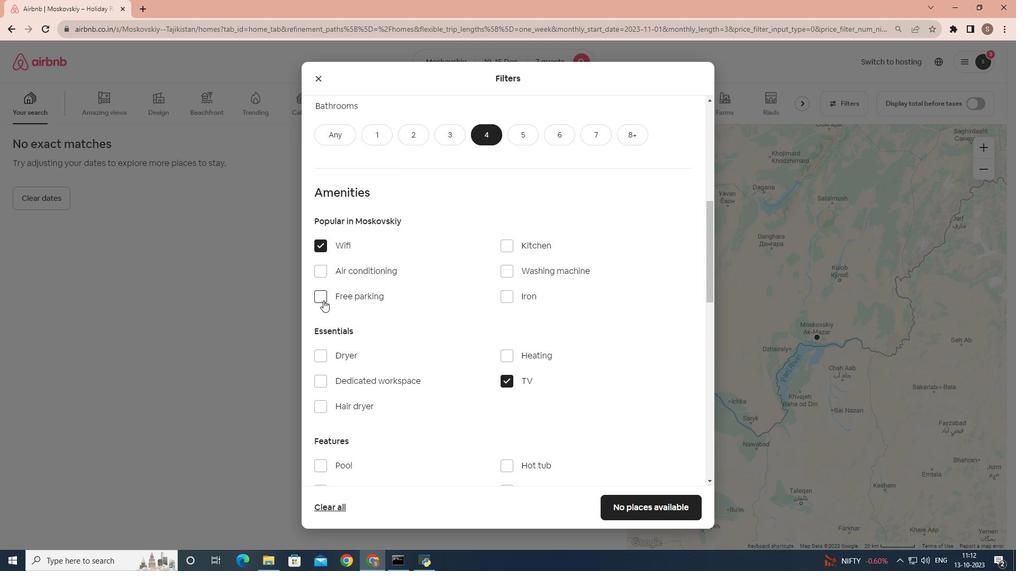 
Action: Mouse pressed left at (323, 300)
Screenshot: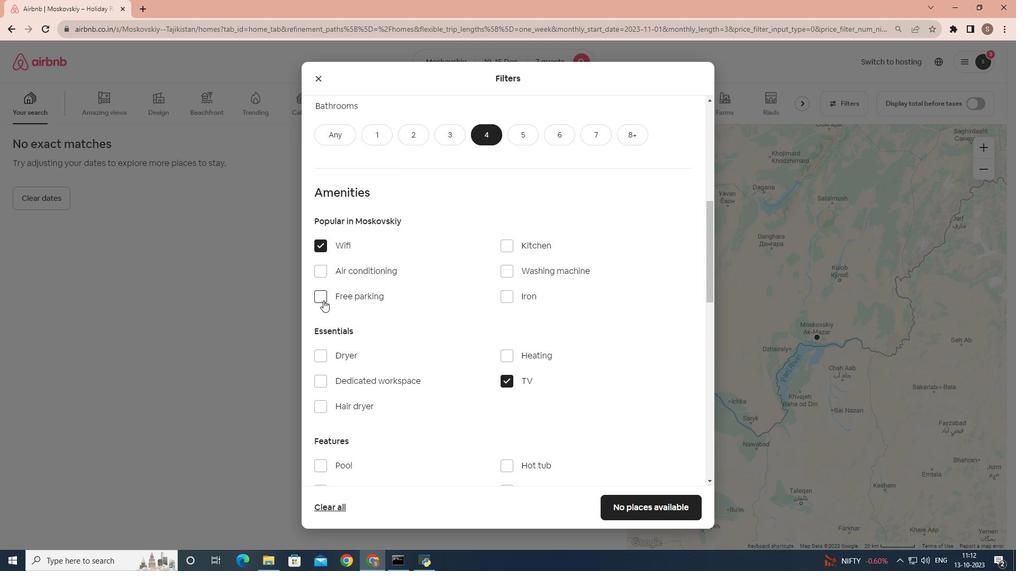 
Action: Mouse moved to (415, 304)
Screenshot: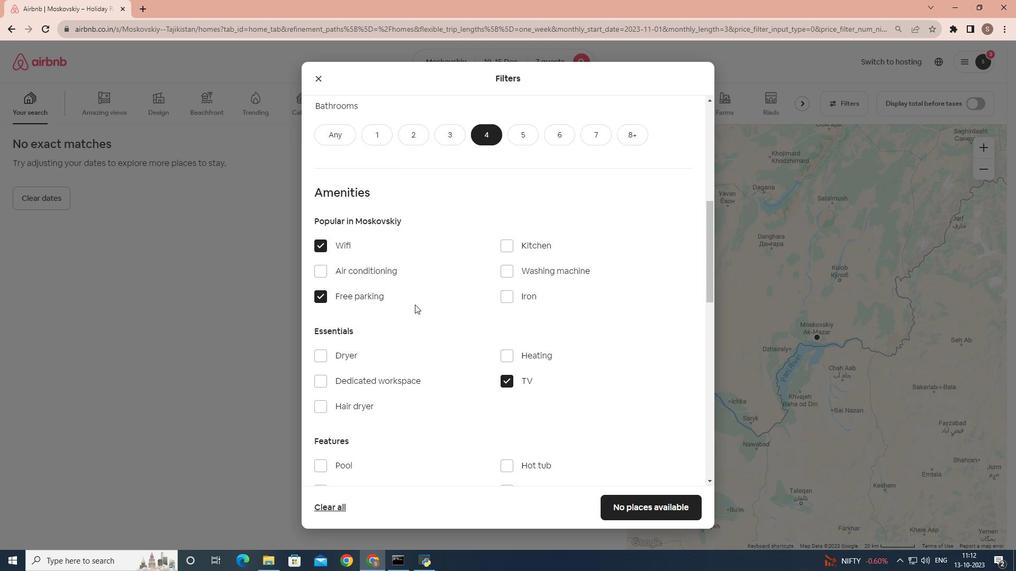 
Action: Mouse scrolled (415, 304) with delta (0, 0)
Screenshot: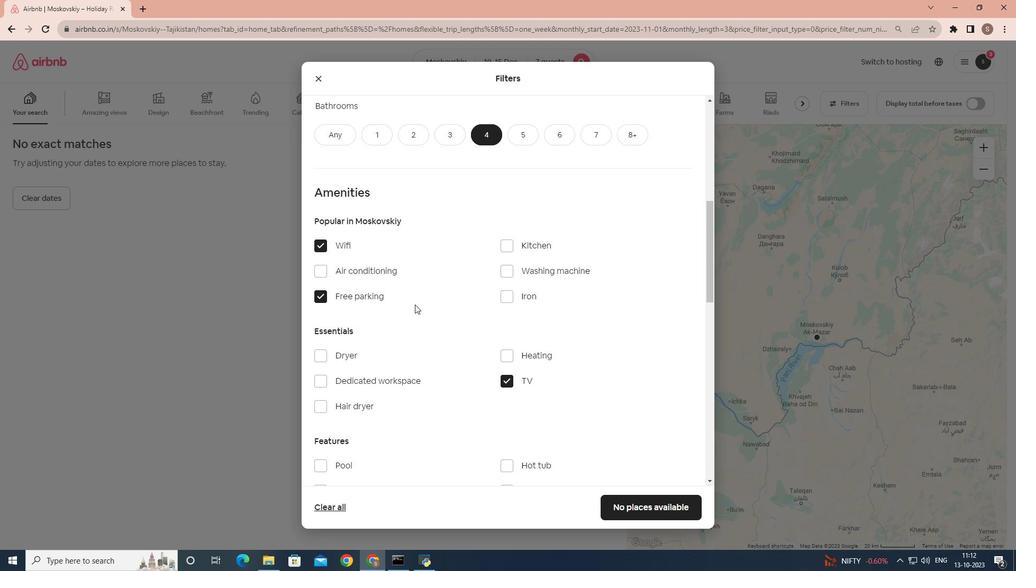 
Action: Mouse scrolled (415, 304) with delta (0, 0)
Screenshot: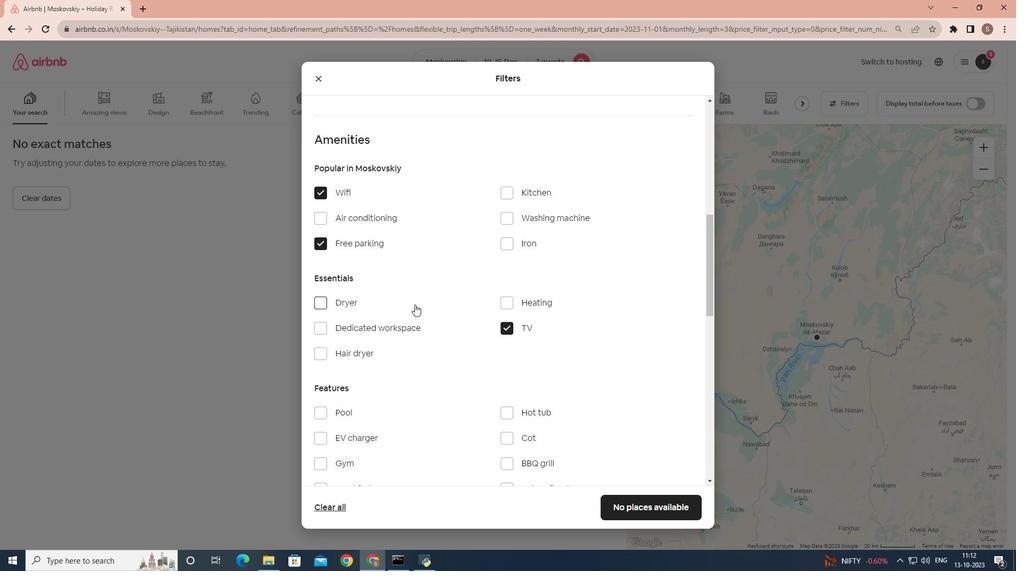
Action: Mouse moved to (321, 415)
Screenshot: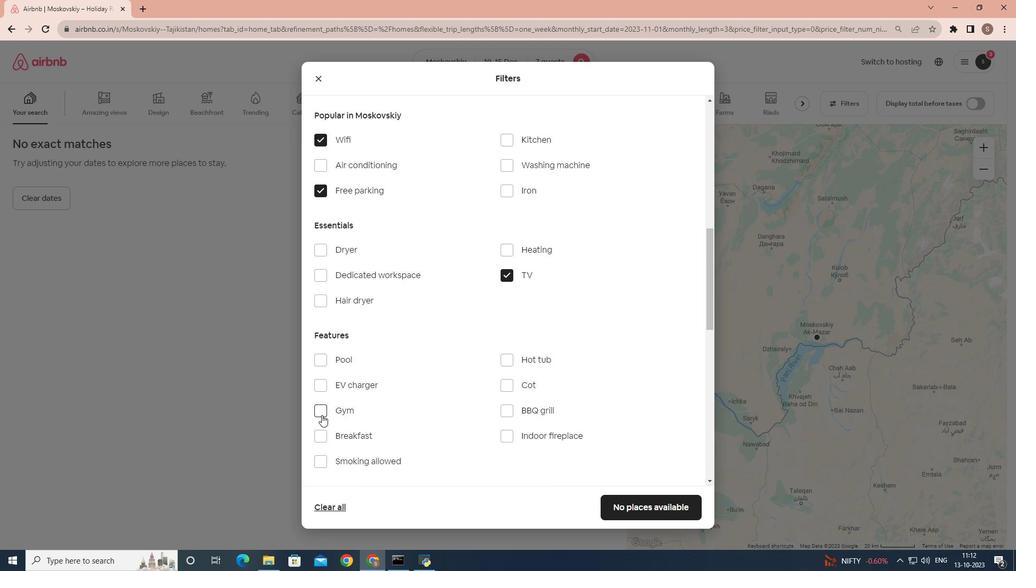 
Action: Mouse pressed left at (321, 415)
Screenshot: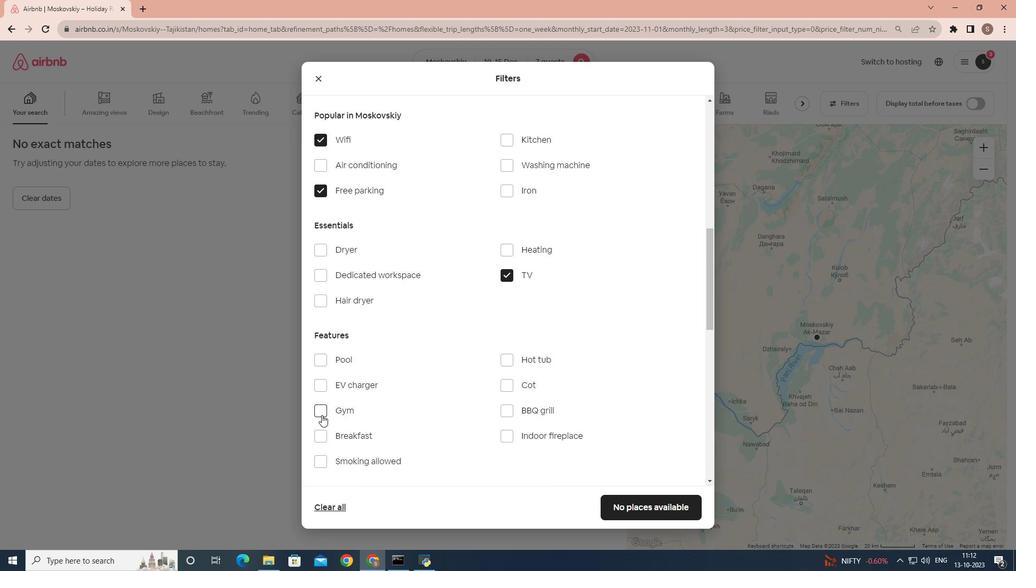 
Action: Mouse moved to (366, 418)
Screenshot: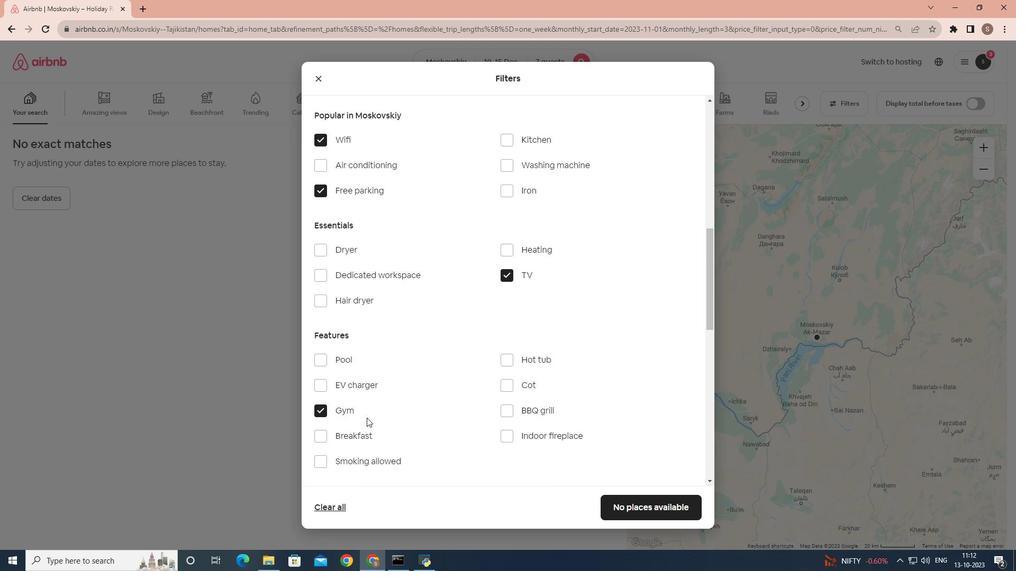 
Action: Mouse scrolled (366, 417) with delta (0, 0)
Screenshot: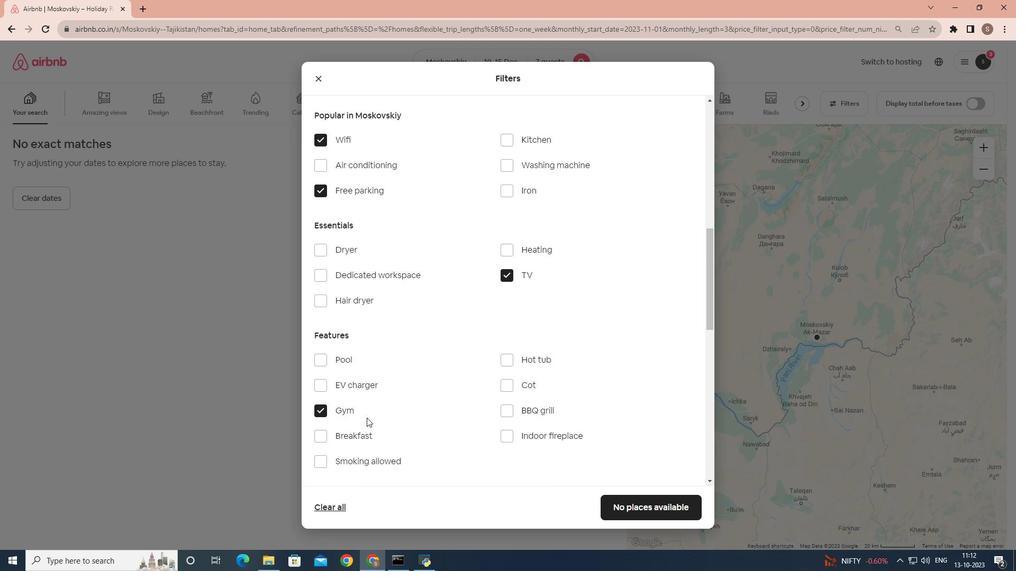 
Action: Mouse moved to (321, 387)
Screenshot: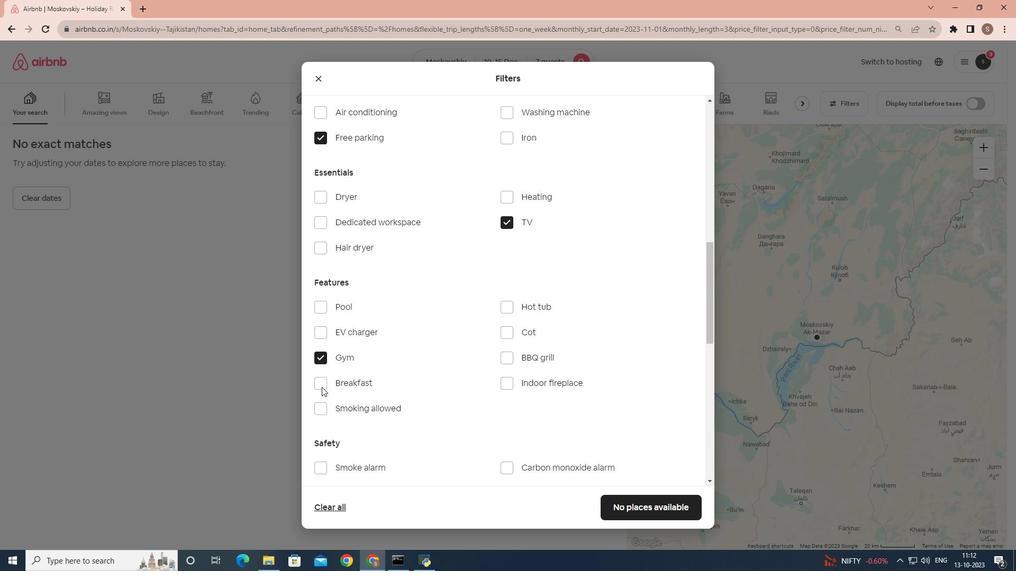 
Action: Mouse pressed left at (321, 387)
Screenshot: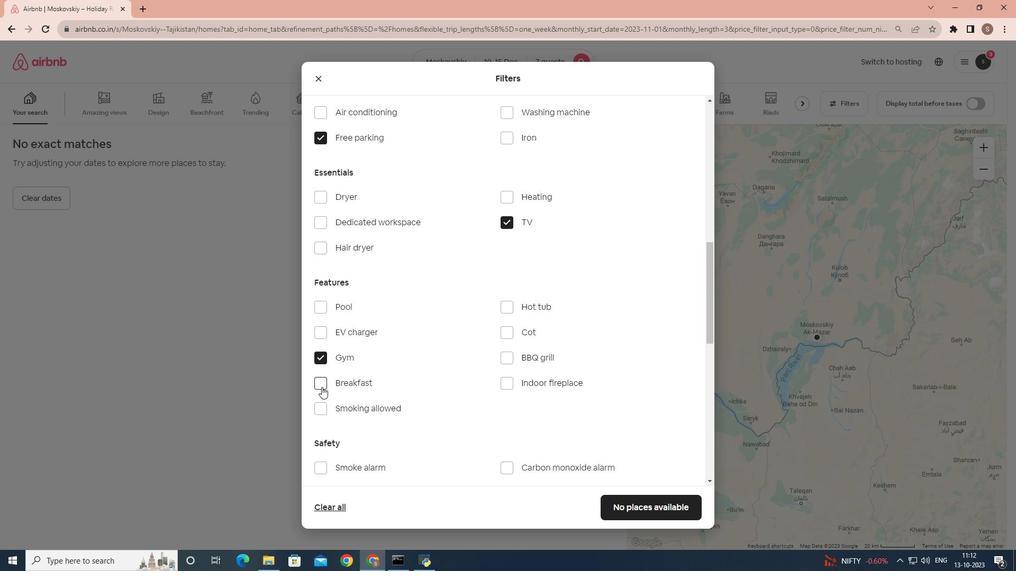 
Action: Mouse moved to (431, 380)
Screenshot: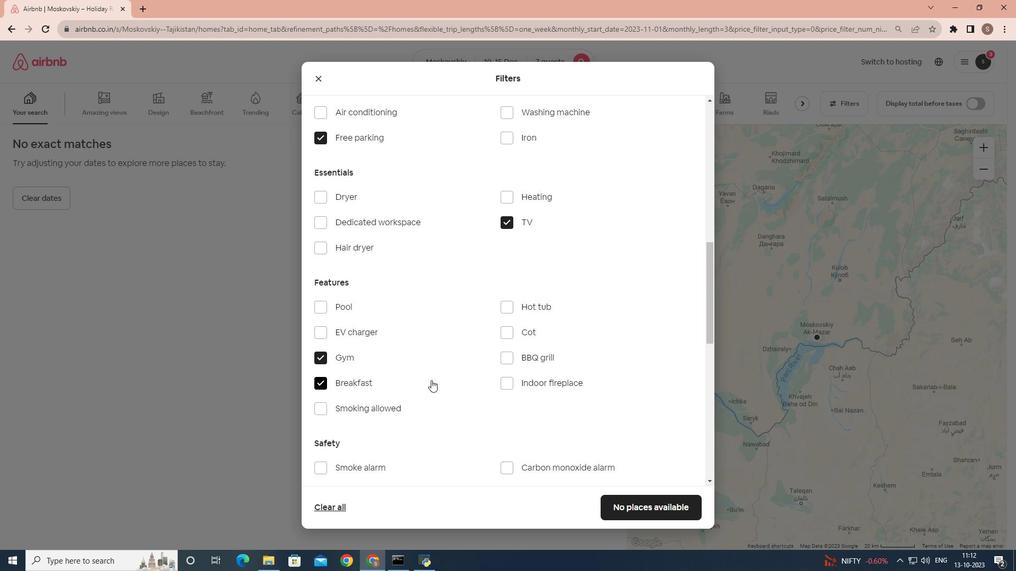 
Action: Mouse scrolled (431, 380) with delta (0, 0)
Screenshot: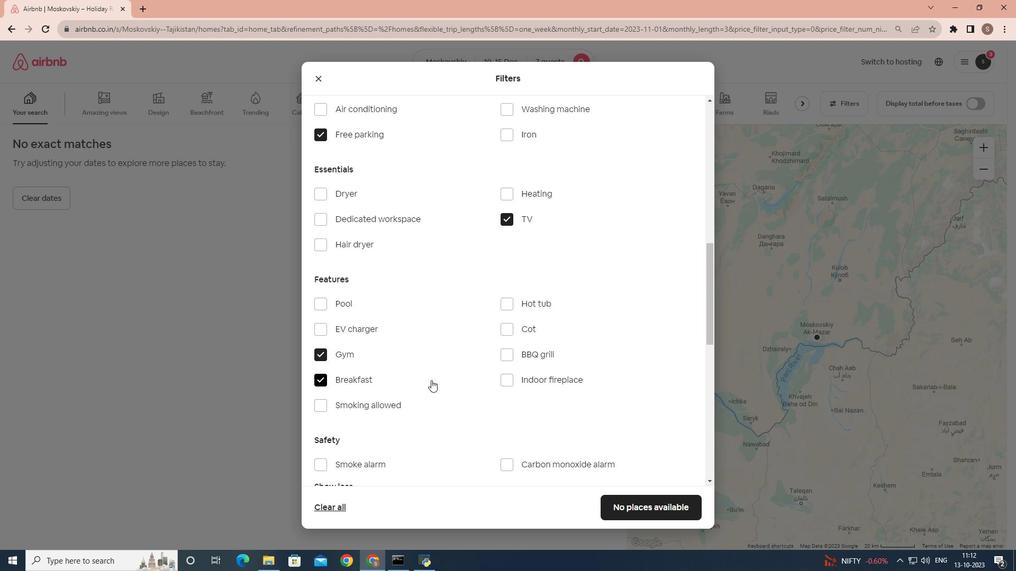 
Action: Mouse scrolled (431, 380) with delta (0, 0)
Screenshot: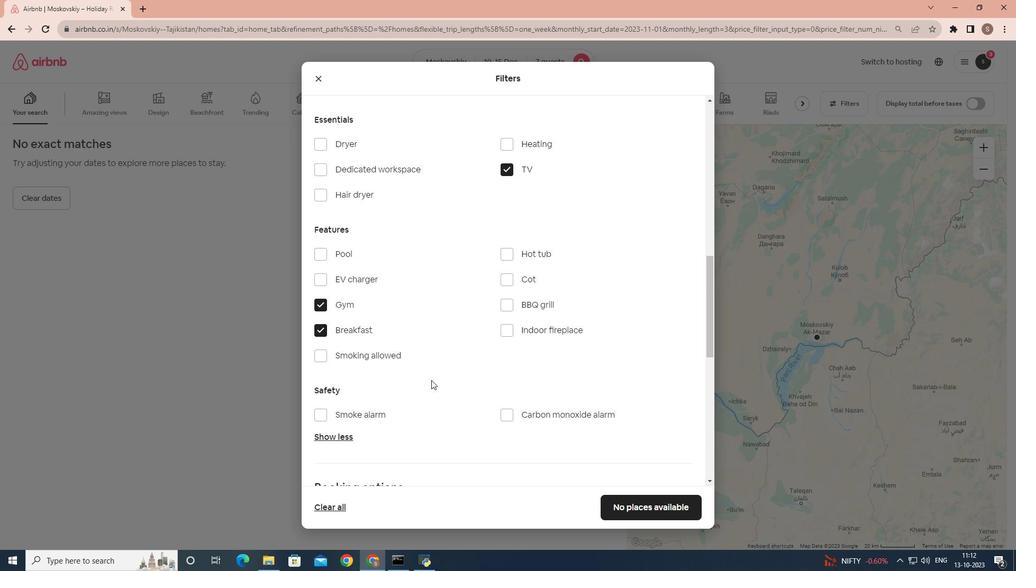 
Action: Mouse scrolled (431, 380) with delta (0, 0)
Screenshot: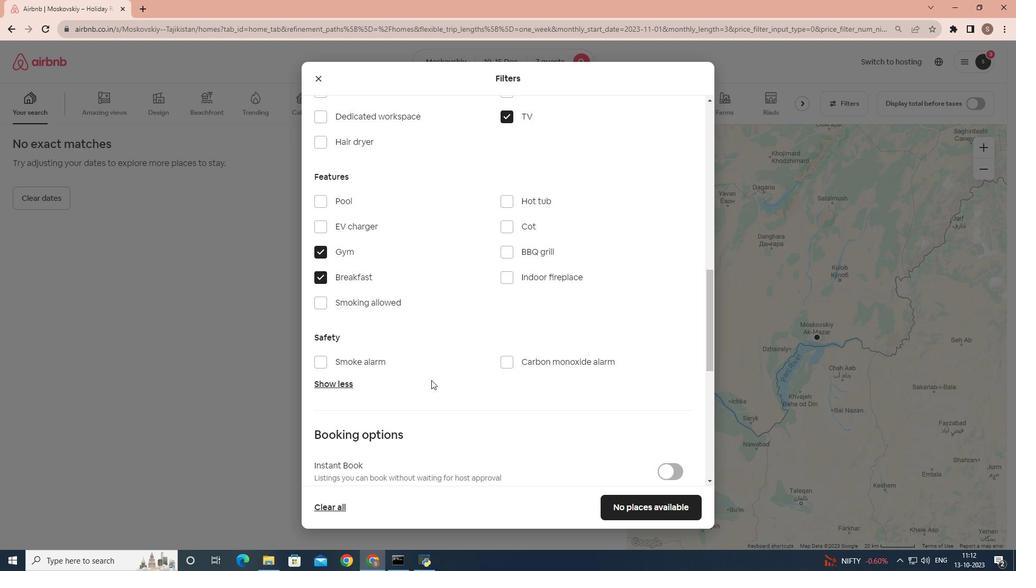 
Action: Mouse scrolled (431, 380) with delta (0, 0)
Screenshot: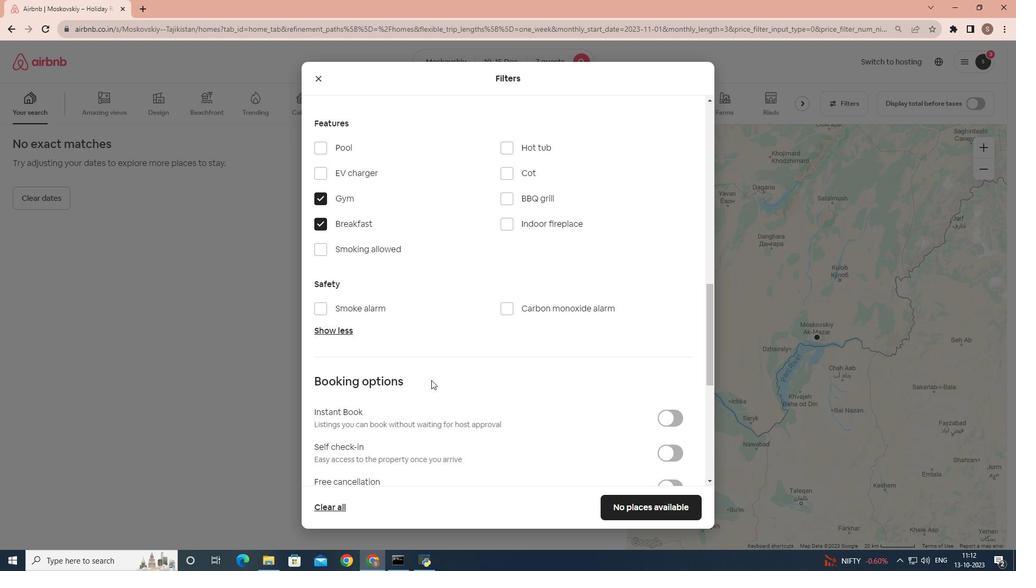
Action: Mouse scrolled (431, 380) with delta (0, 0)
Screenshot: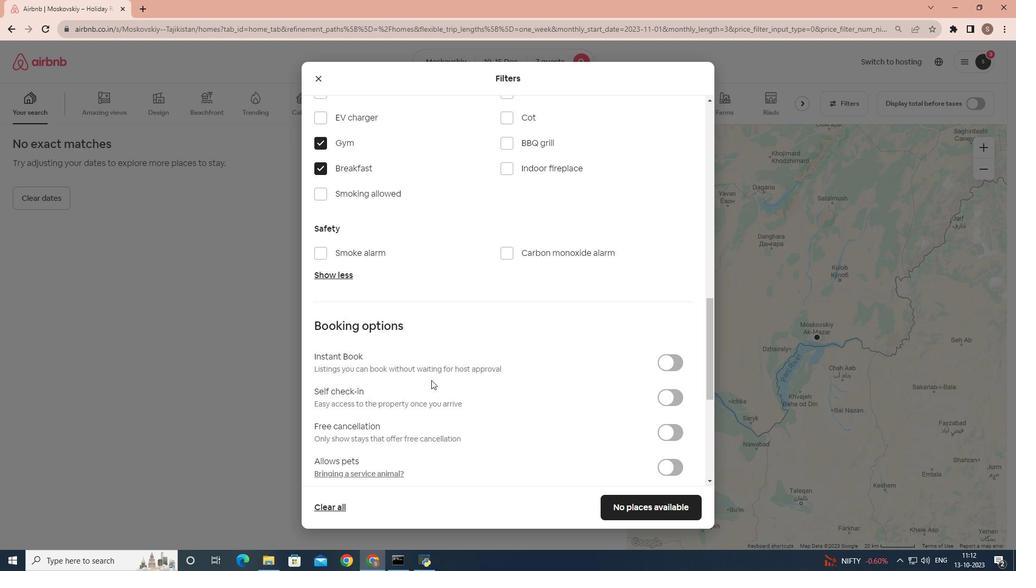 
Action: Mouse moved to (671, 349)
Screenshot: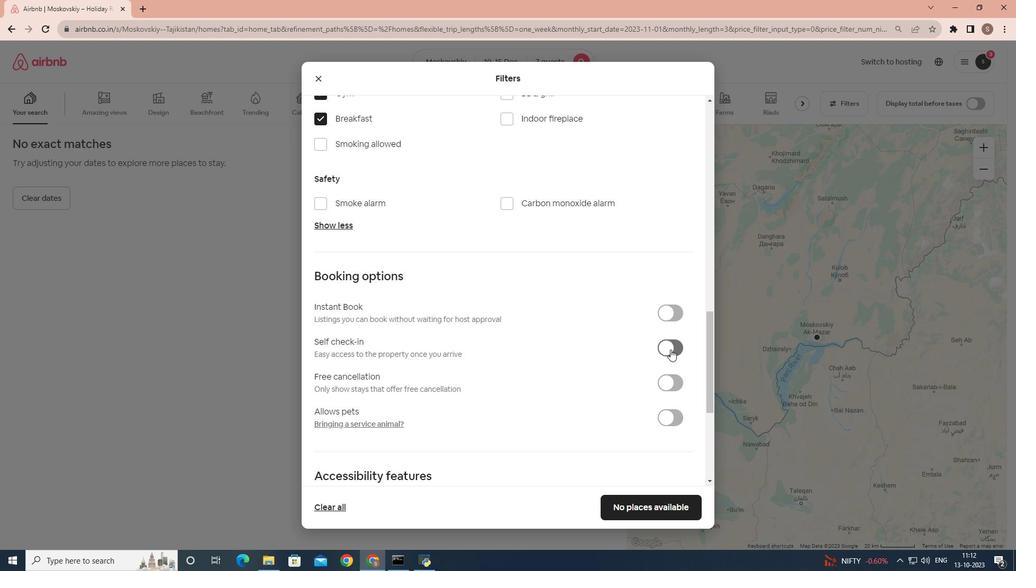 
Action: Mouse pressed left at (671, 349)
Screenshot: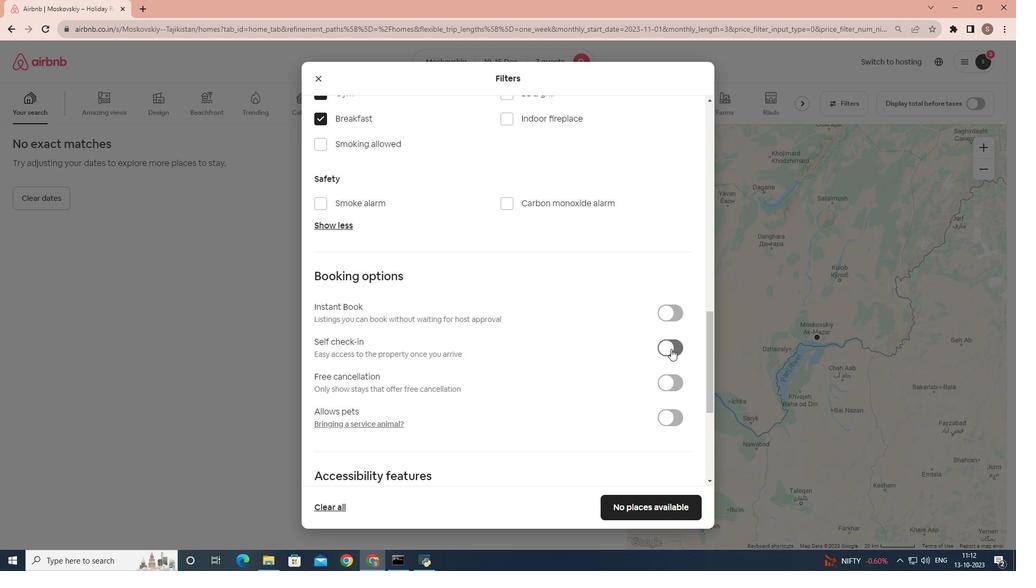 
Action: Mouse moved to (671, 348)
Screenshot: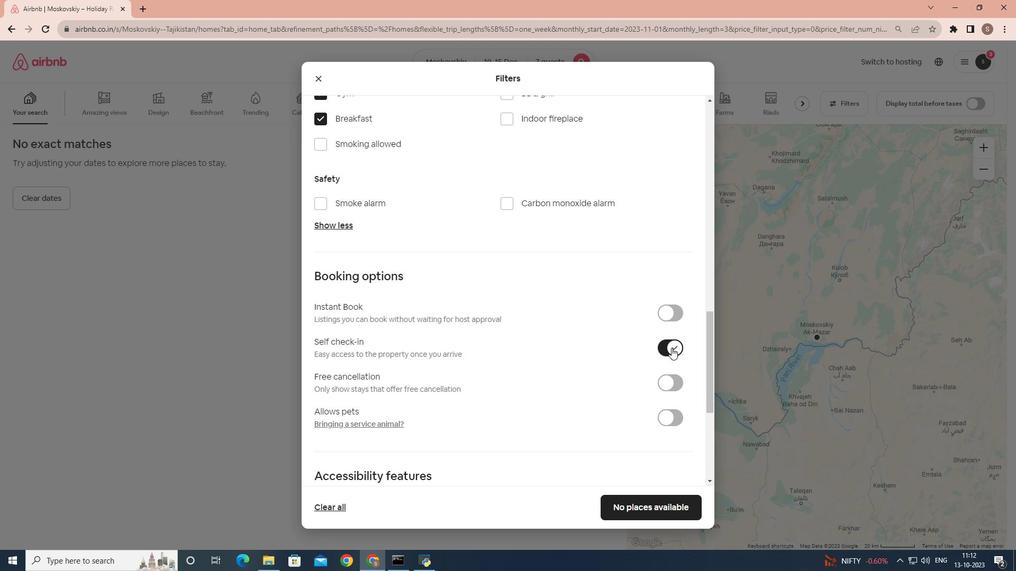 
